 Task: Search one way flight ticket for 3 adults, 3 children in premium economy from Grand Forks: Grand Forks International Airport to Springfield: Abraham Lincoln Capital Airport on 5-2-2023. Choice of flights is Royal air maroc. Number of bags: 1 carry on bag. Price is upto 108000. Outbound departure time preference is 18:30.
Action: Mouse moved to (263, 352)
Screenshot: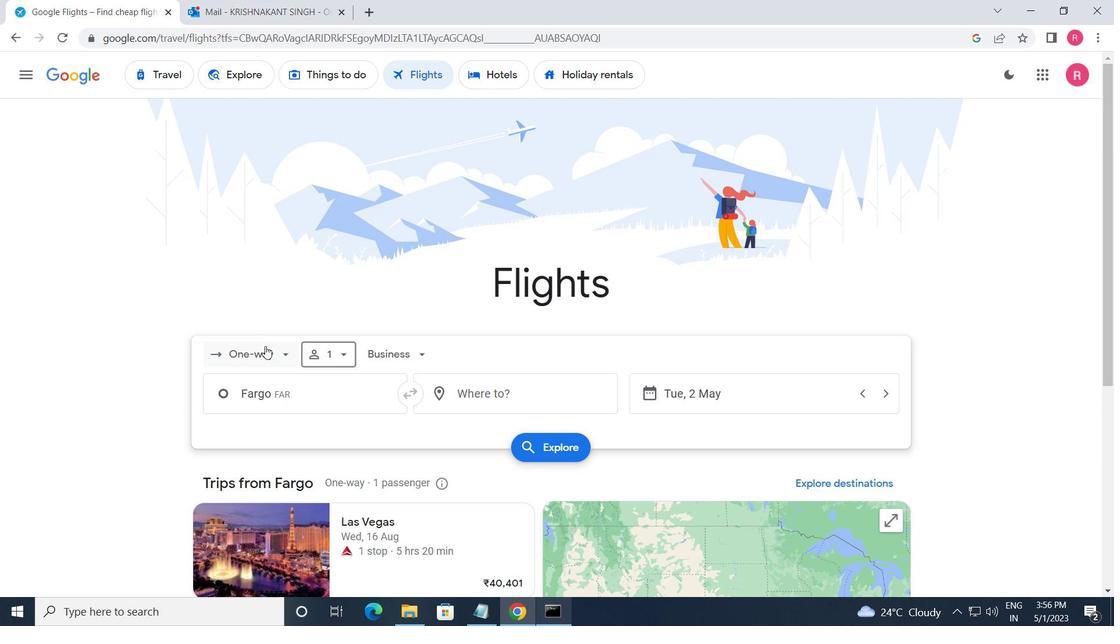 
Action: Mouse pressed left at (263, 352)
Screenshot: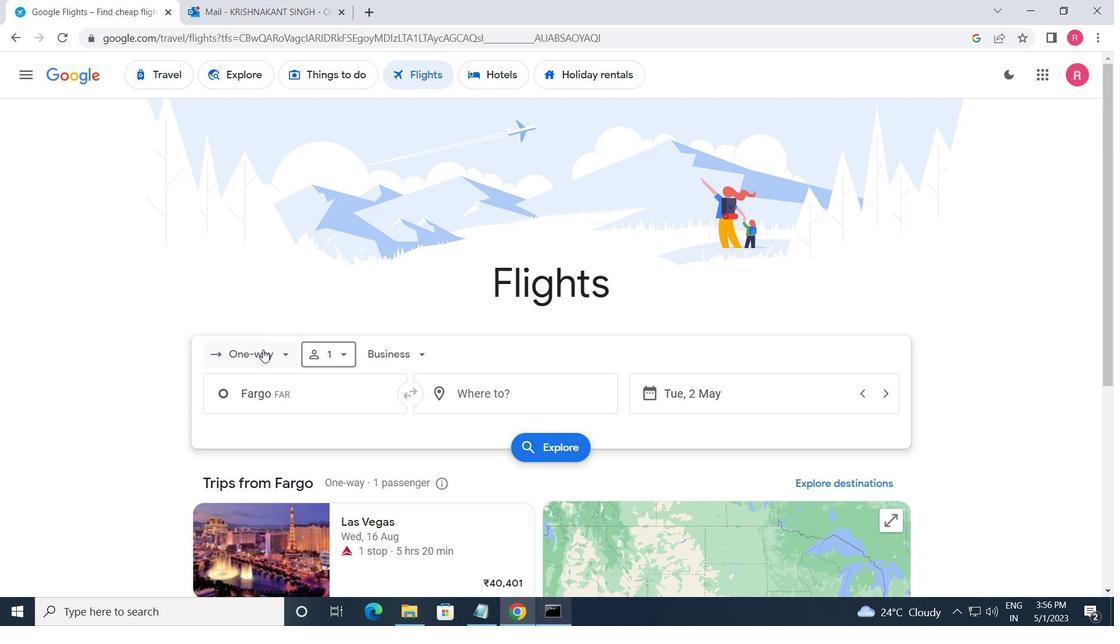 
Action: Mouse moved to (278, 427)
Screenshot: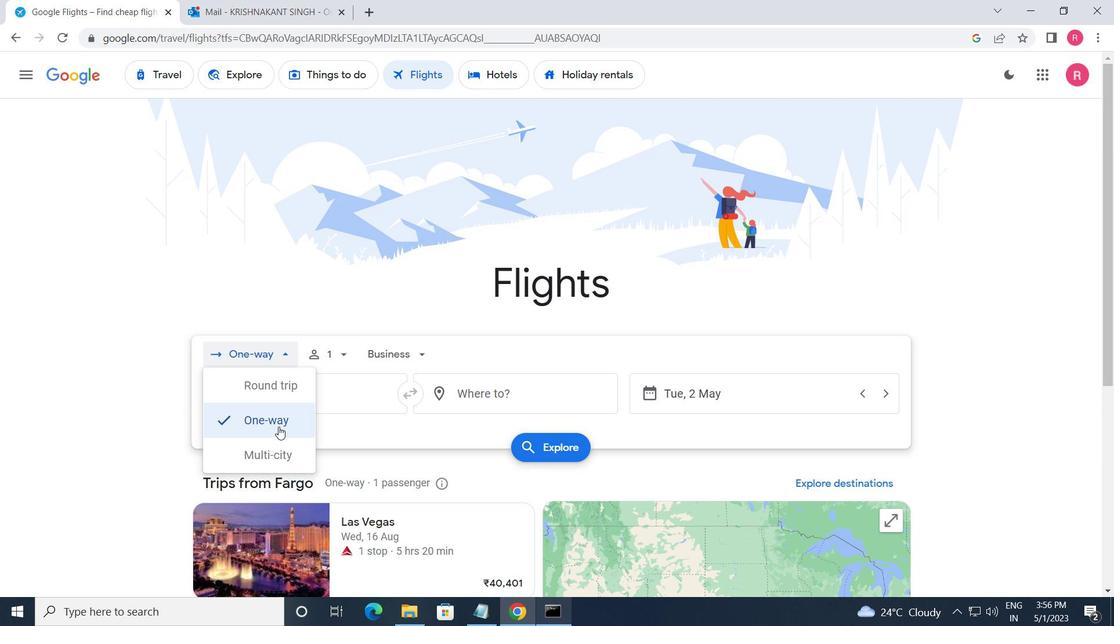 
Action: Mouse pressed left at (278, 427)
Screenshot: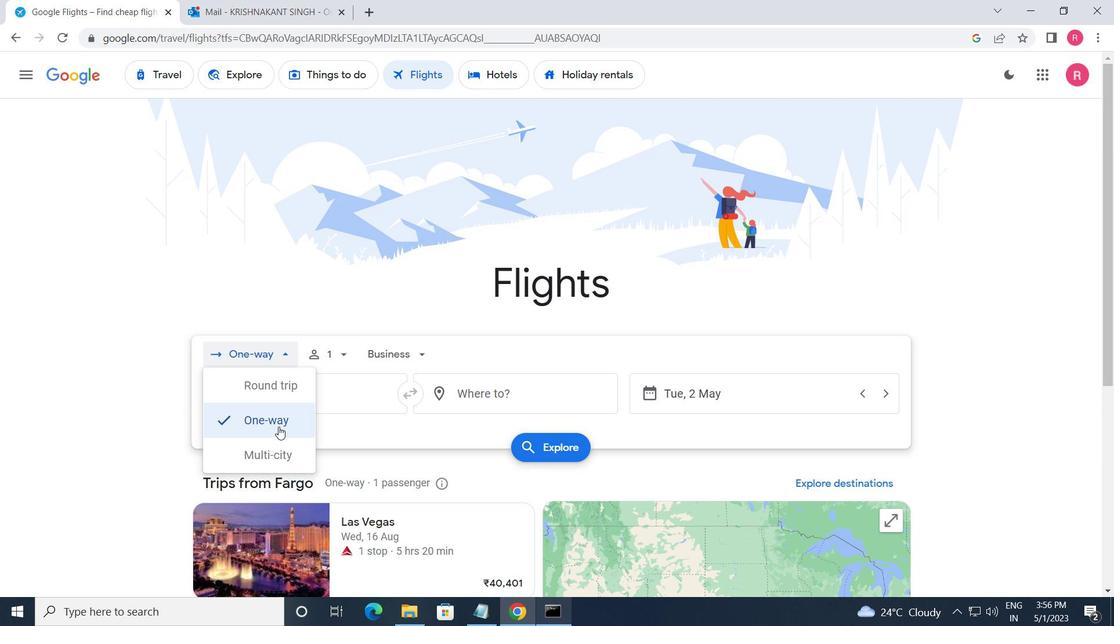 
Action: Mouse moved to (344, 366)
Screenshot: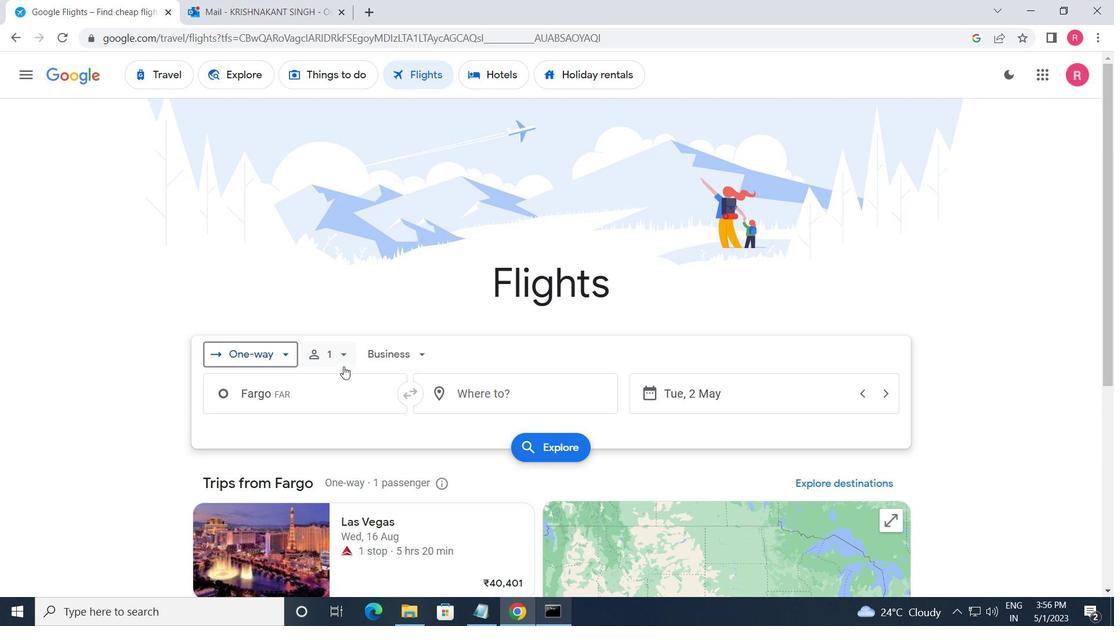 
Action: Mouse pressed left at (344, 366)
Screenshot: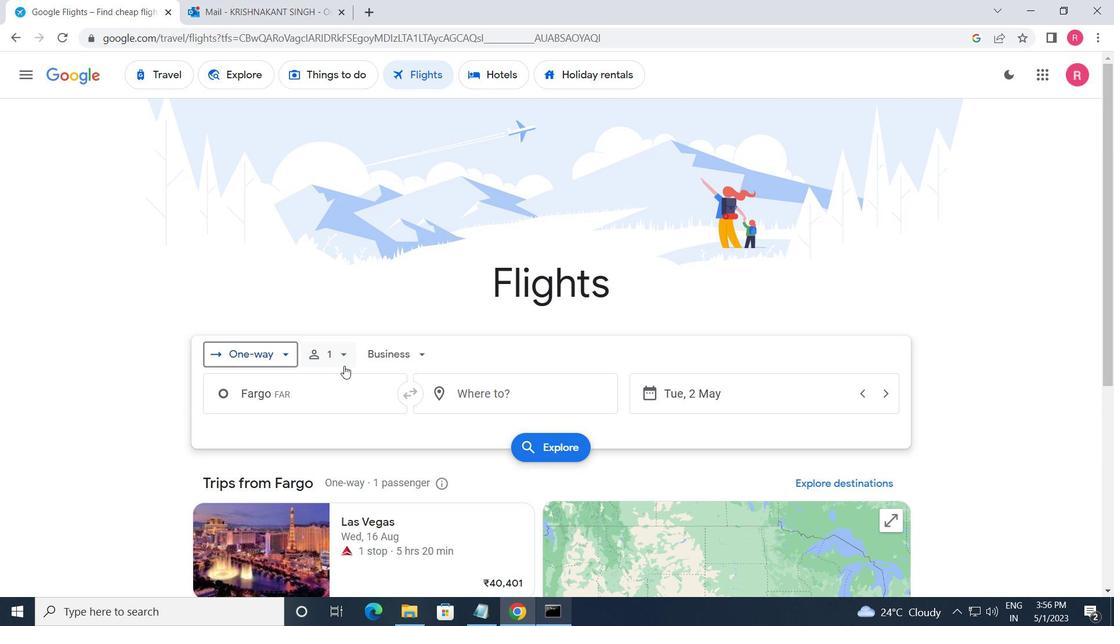 
Action: Mouse moved to (445, 392)
Screenshot: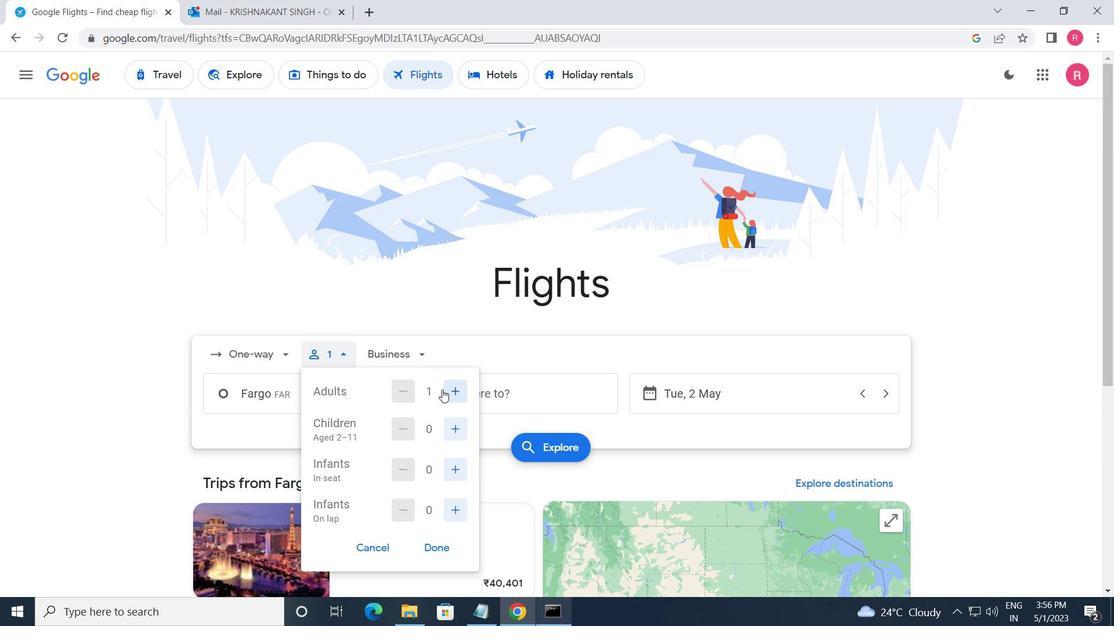 
Action: Mouse pressed left at (445, 392)
Screenshot: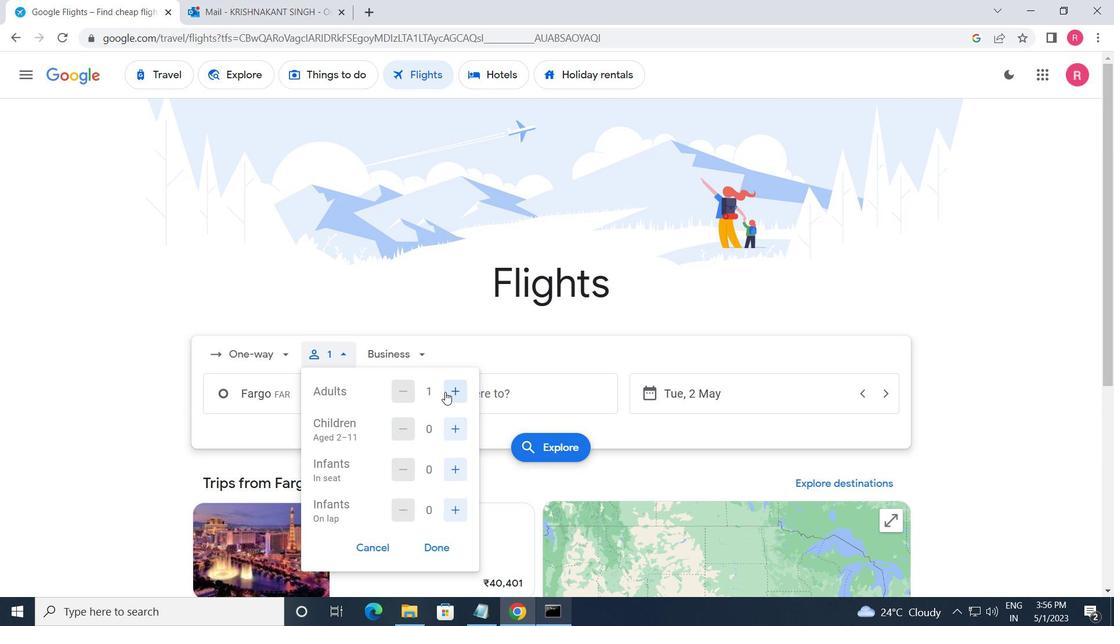 
Action: Mouse pressed left at (445, 392)
Screenshot: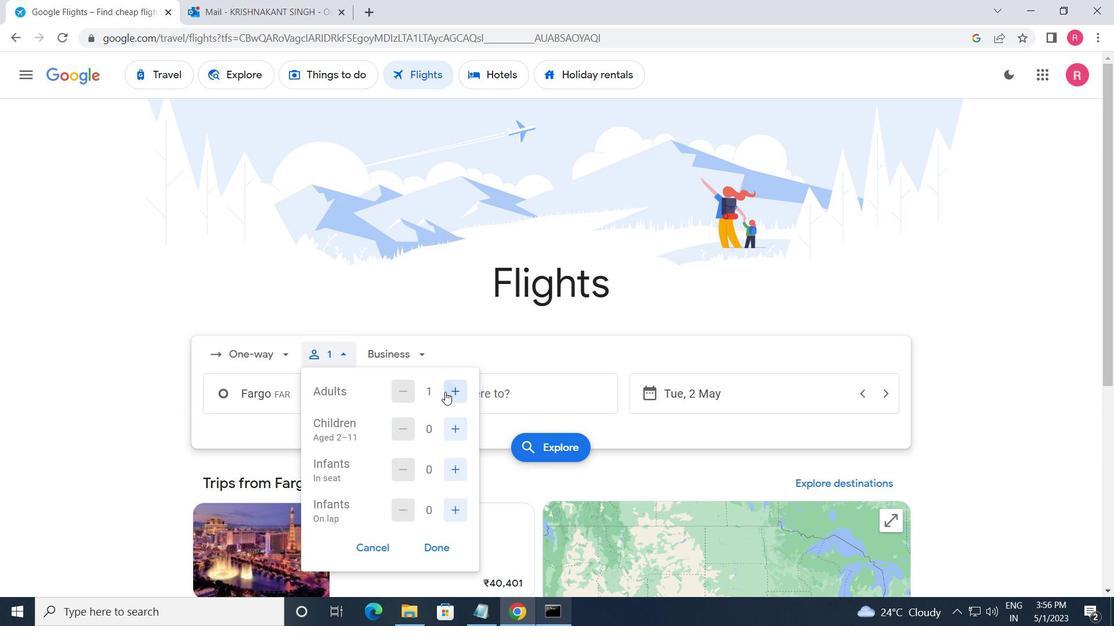 
Action: Mouse moved to (449, 432)
Screenshot: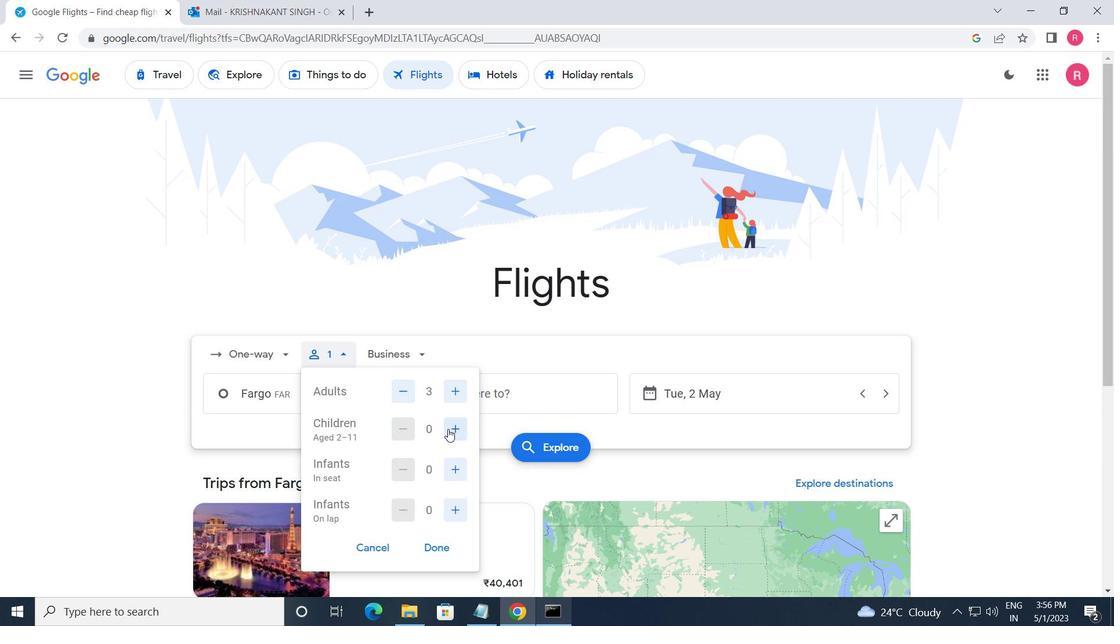 
Action: Mouse pressed left at (449, 432)
Screenshot: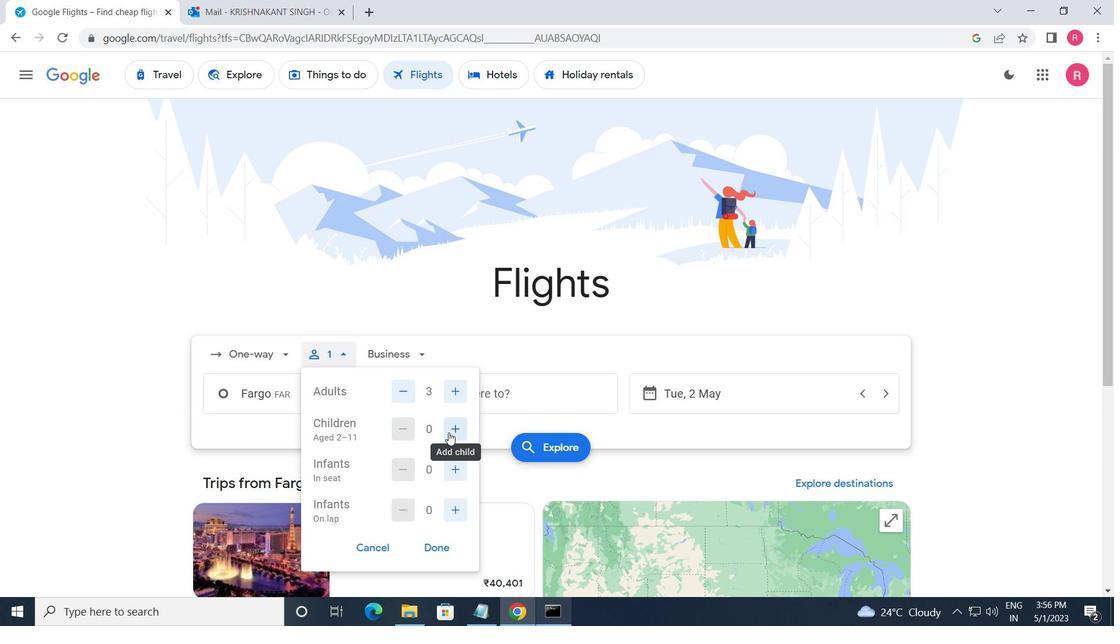 
Action: Mouse pressed left at (449, 432)
Screenshot: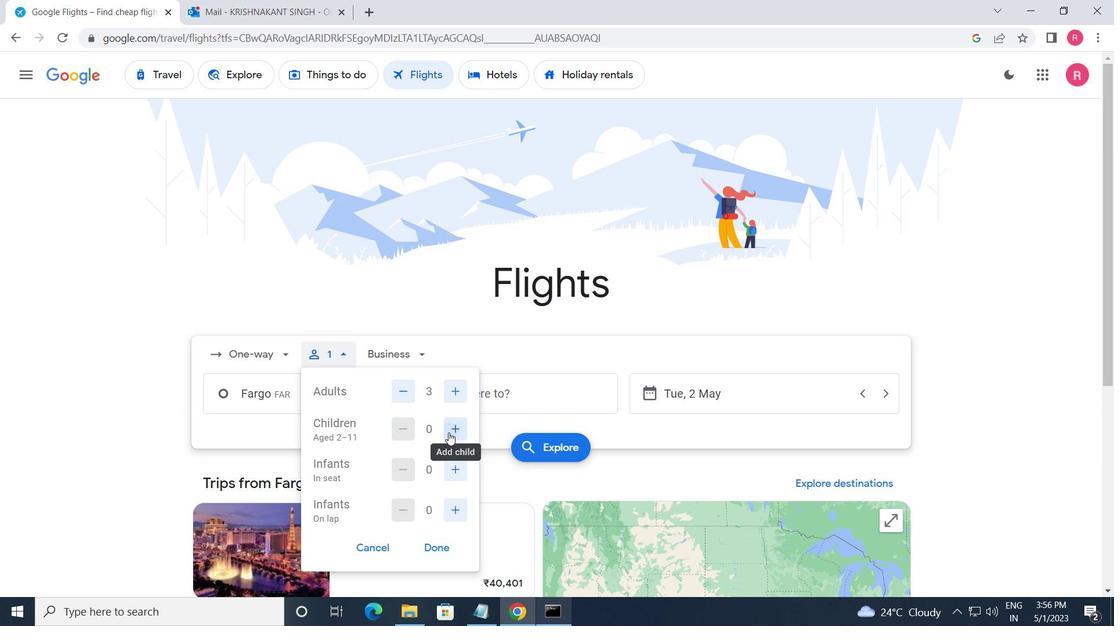 
Action: Mouse pressed left at (449, 432)
Screenshot: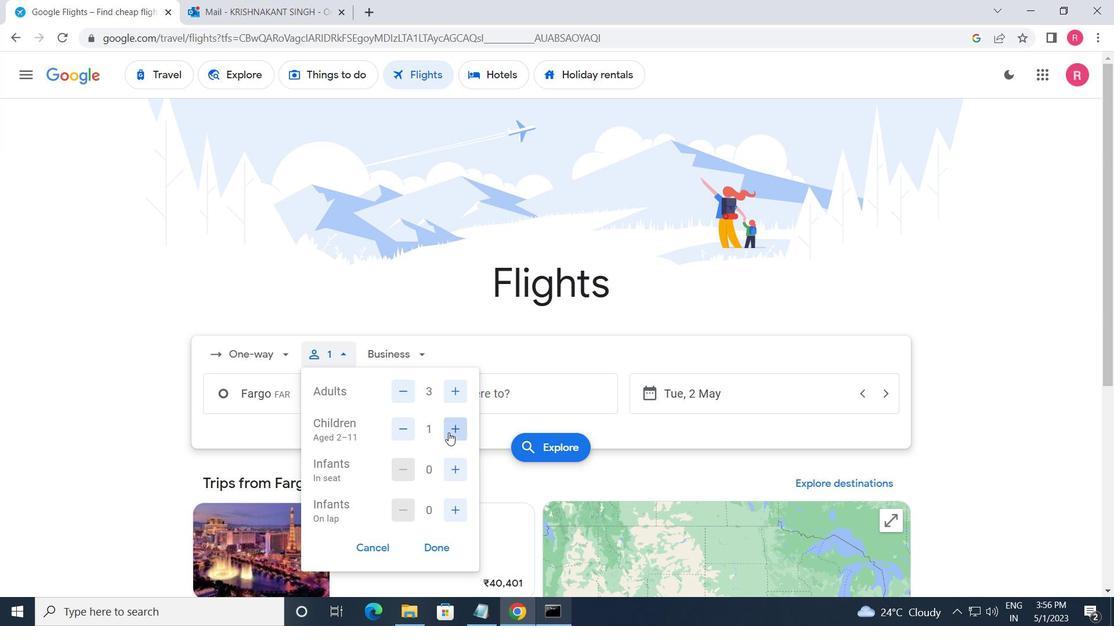 
Action: Mouse moved to (389, 363)
Screenshot: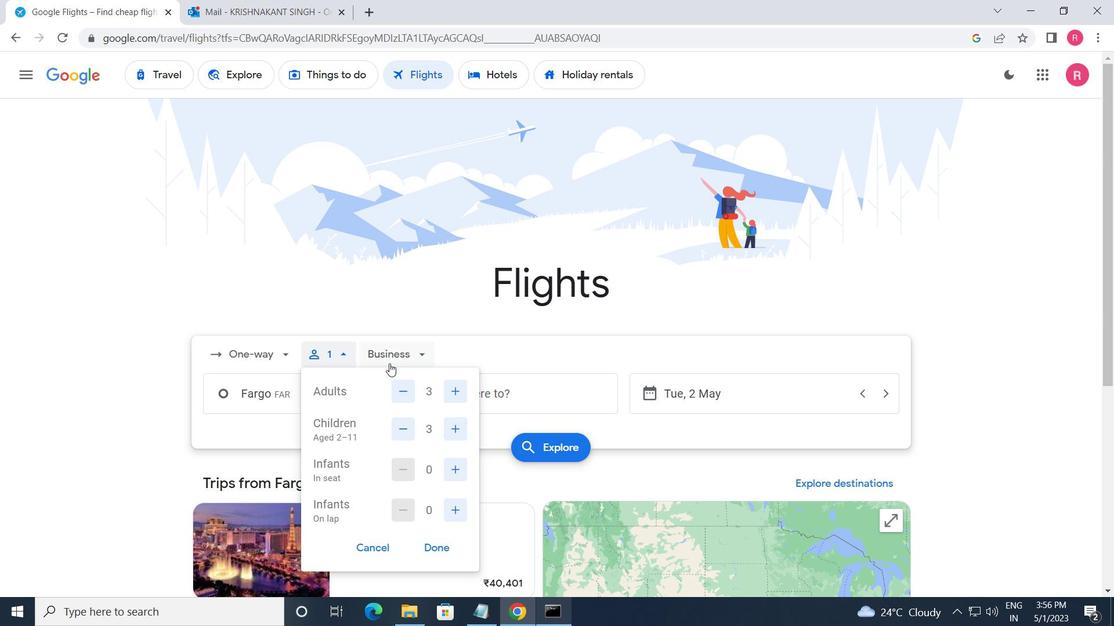 
Action: Mouse pressed left at (389, 363)
Screenshot: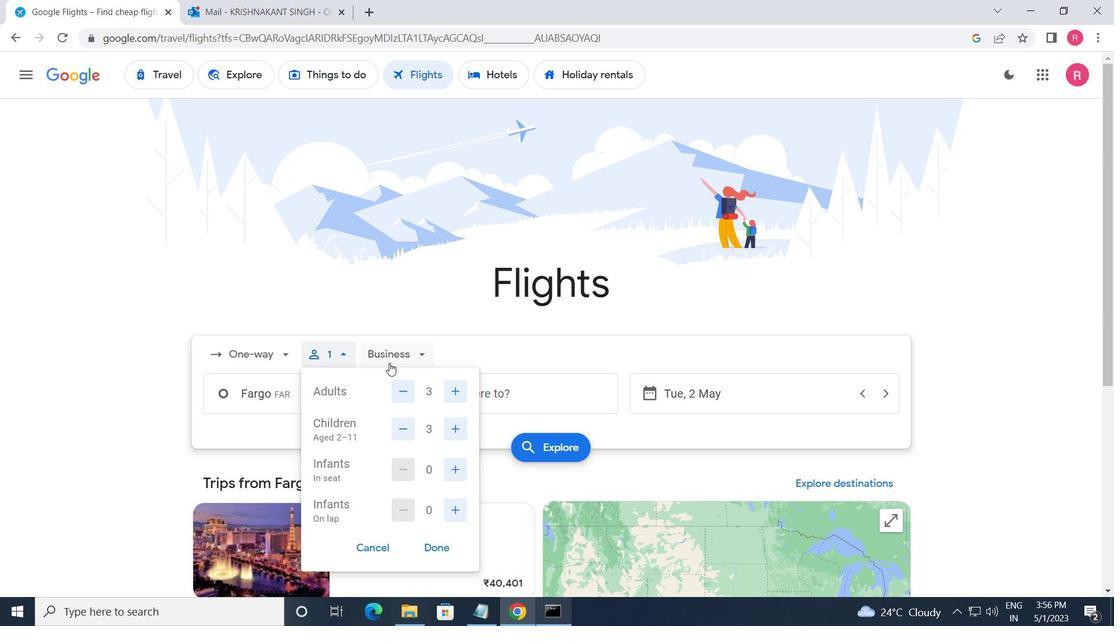 
Action: Mouse moved to (419, 425)
Screenshot: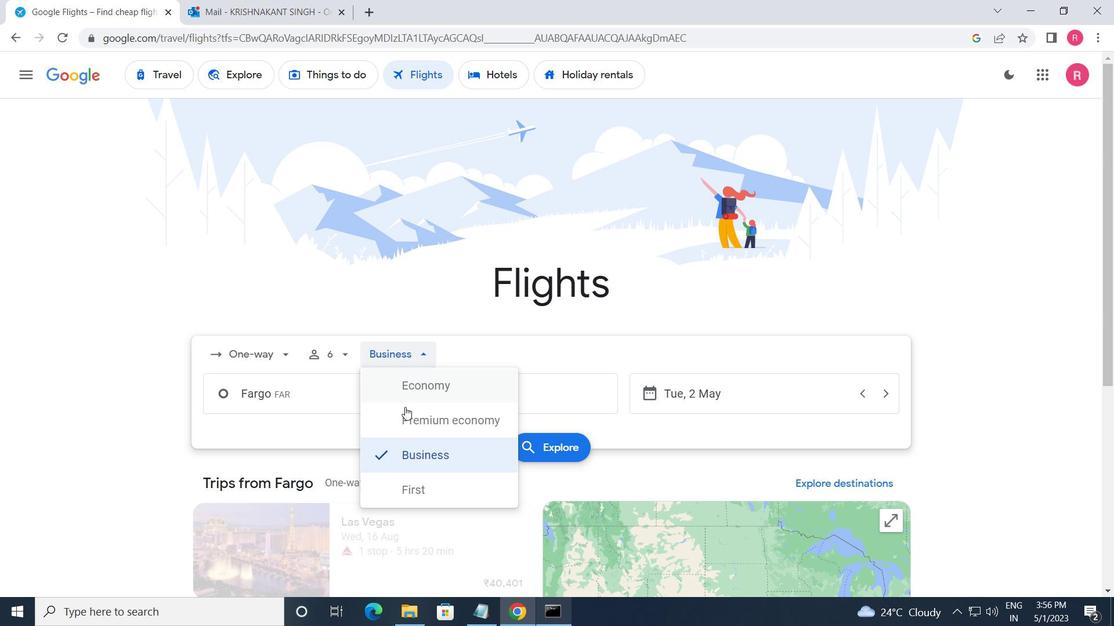 
Action: Mouse pressed left at (419, 425)
Screenshot: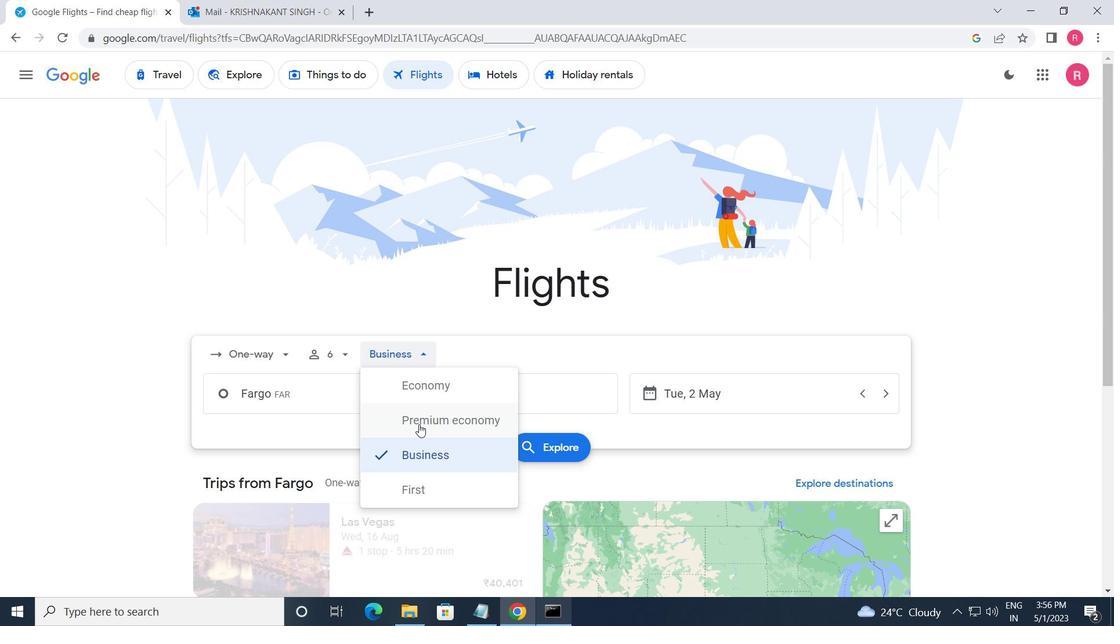 
Action: Mouse moved to (351, 410)
Screenshot: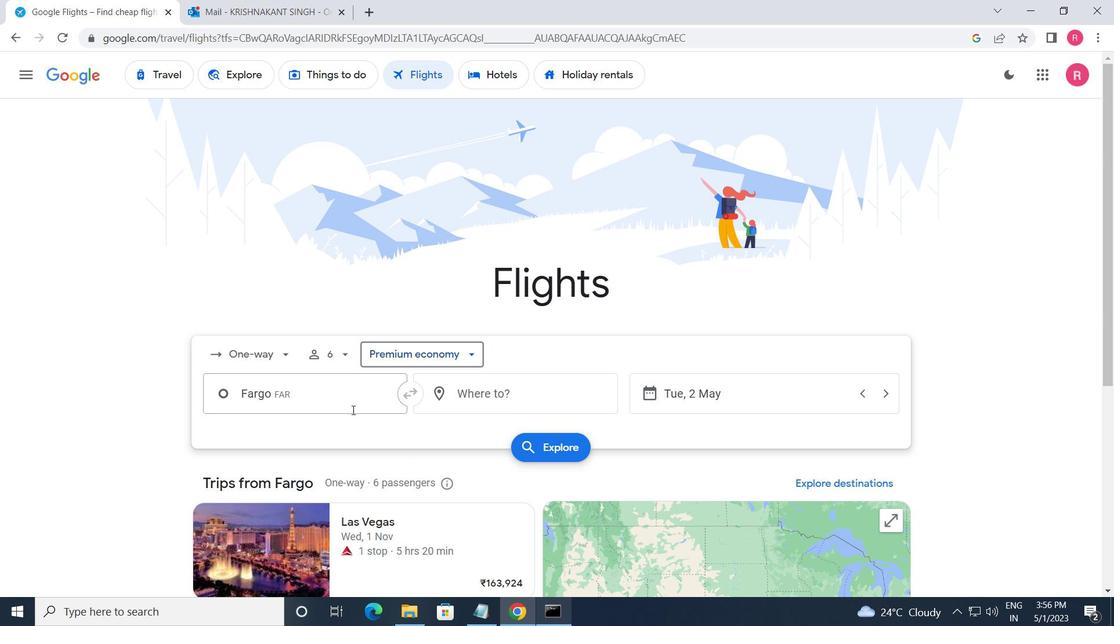 
Action: Mouse pressed left at (351, 410)
Screenshot: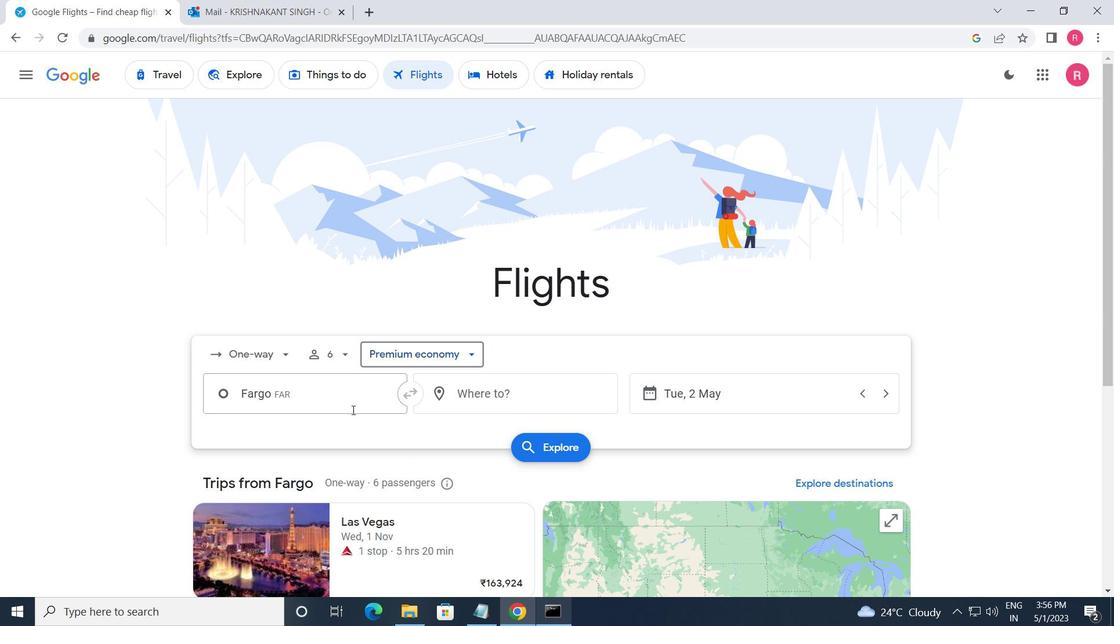 
Action: Key pressed <Key.shift>GRAND<Key.space><Key.shift><Key.shift>F
Screenshot: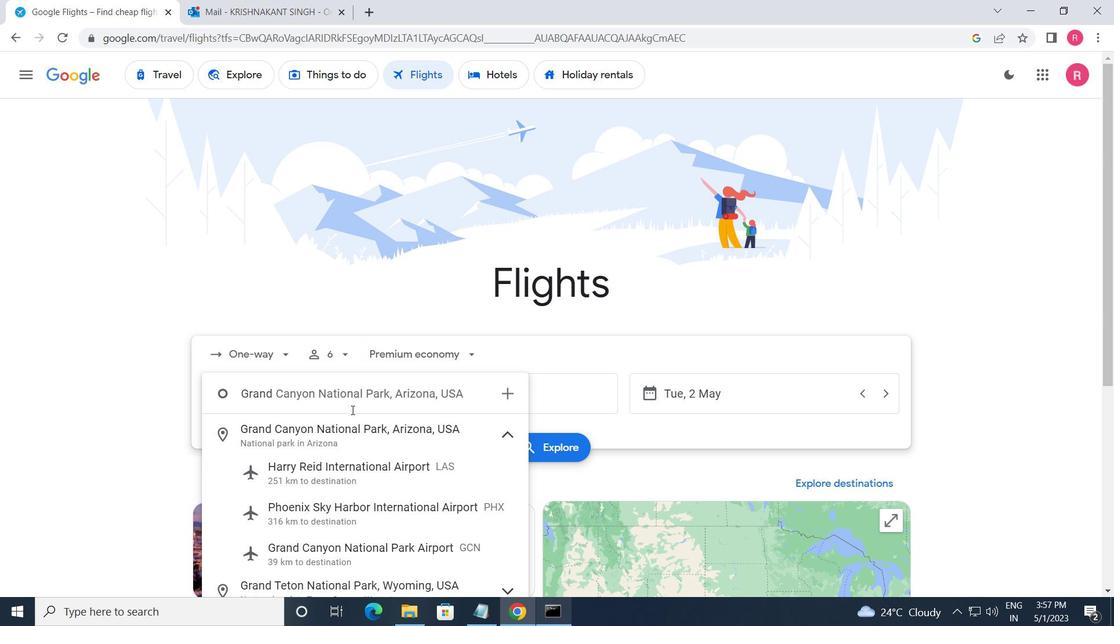 
Action: Mouse moved to (320, 468)
Screenshot: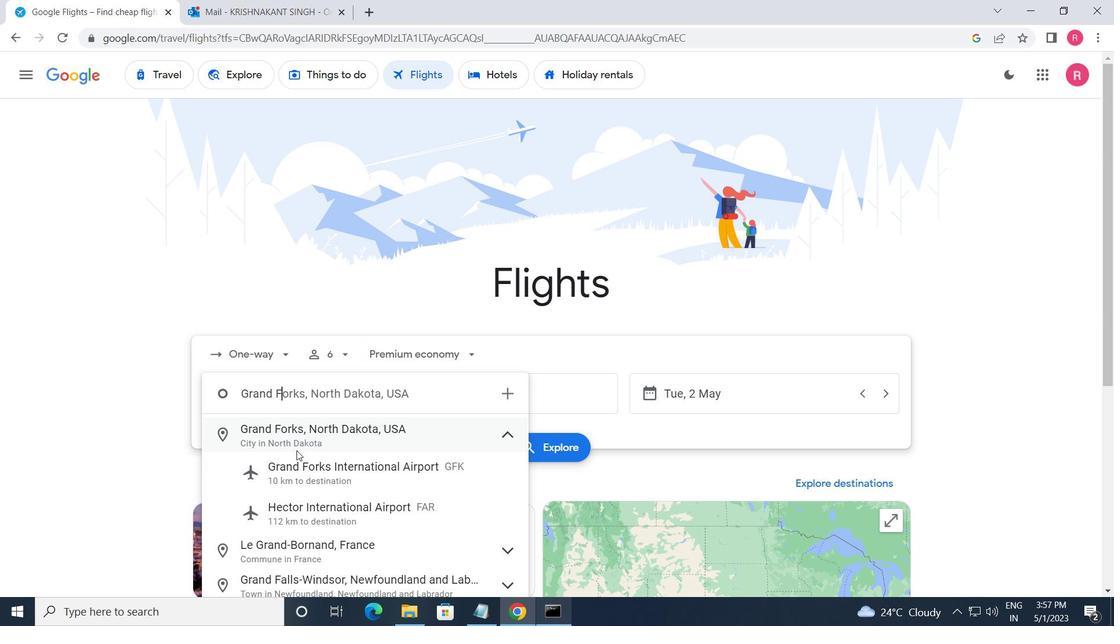 
Action: Mouse pressed left at (320, 468)
Screenshot: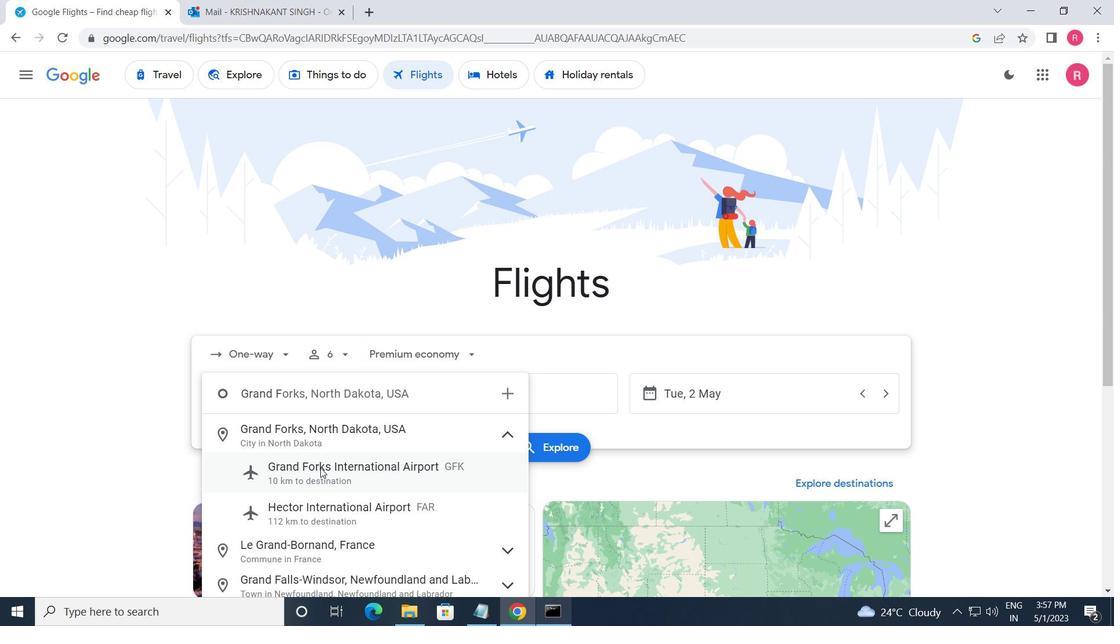 
Action: Mouse moved to (483, 403)
Screenshot: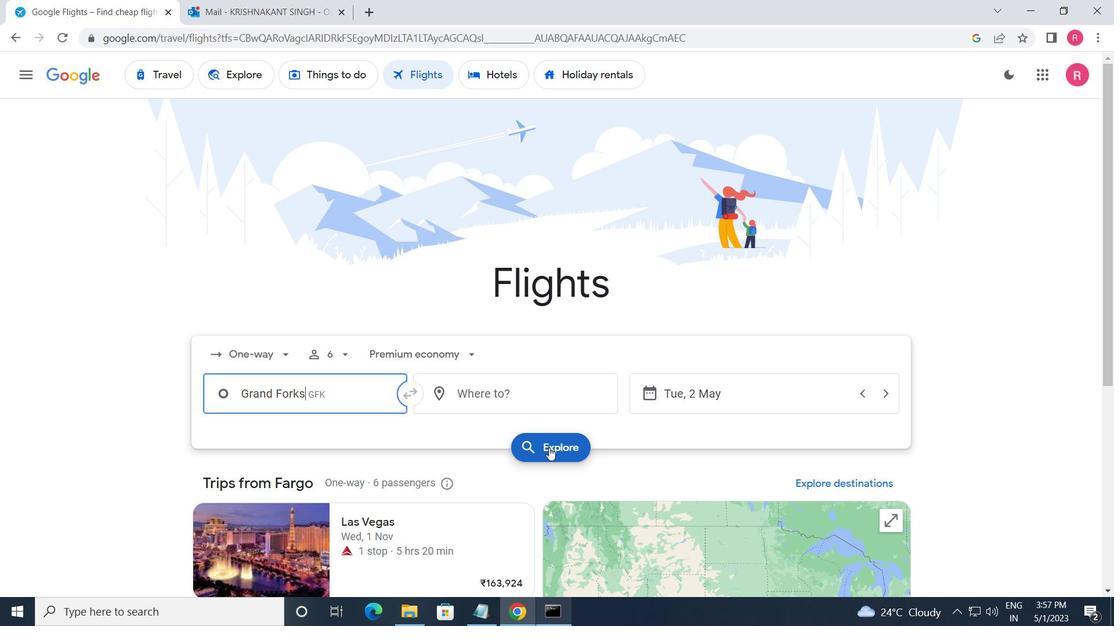
Action: Mouse pressed left at (483, 403)
Screenshot: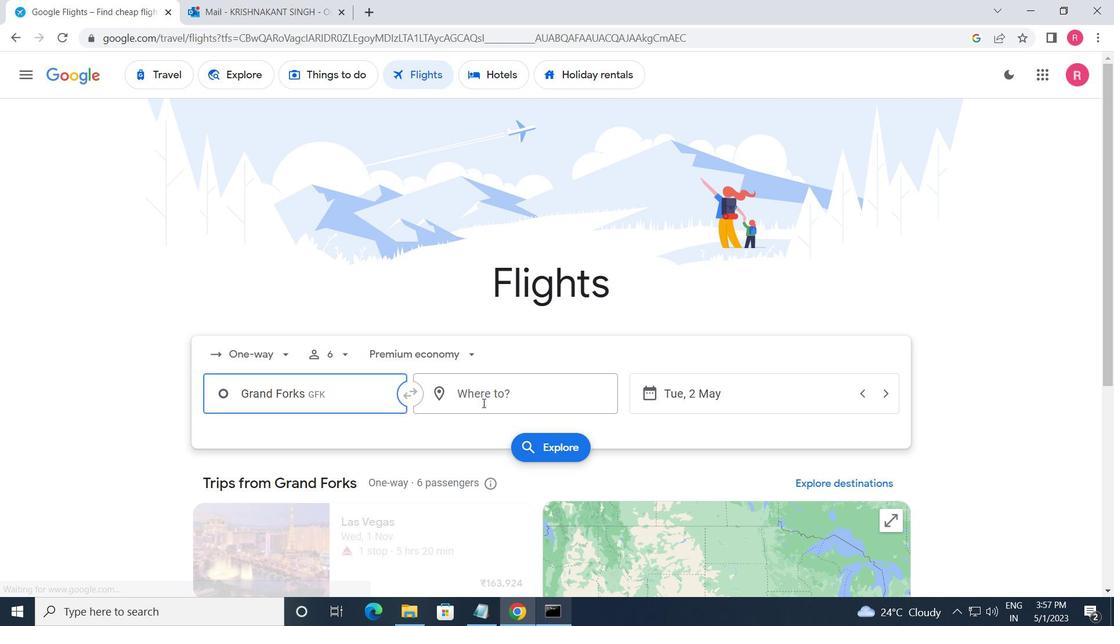 
Action: Mouse moved to (499, 545)
Screenshot: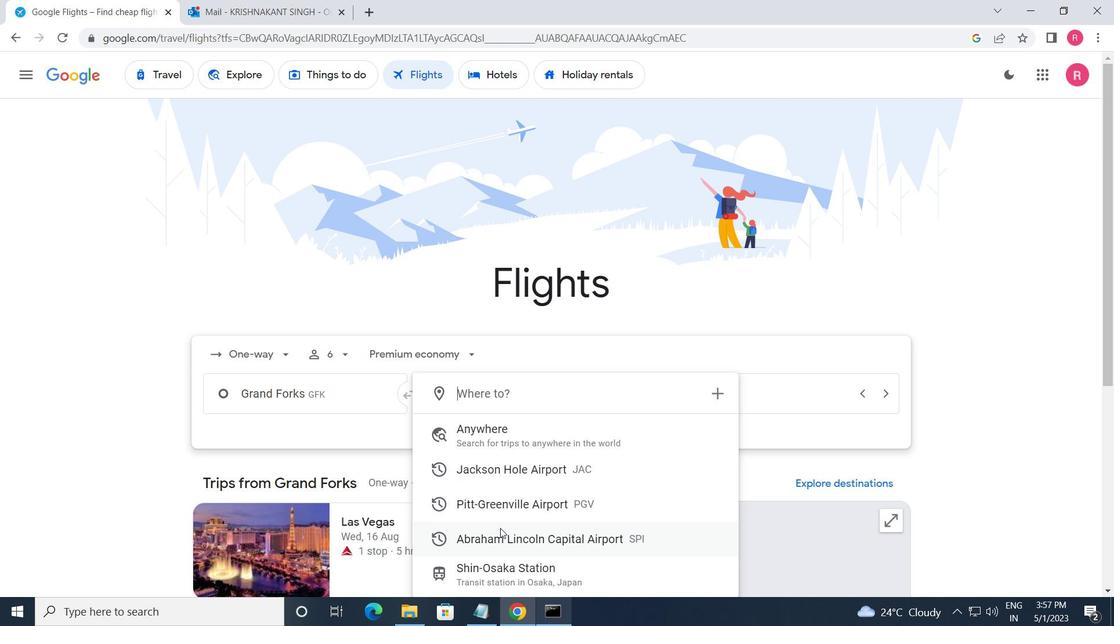 
Action: Mouse pressed left at (499, 545)
Screenshot: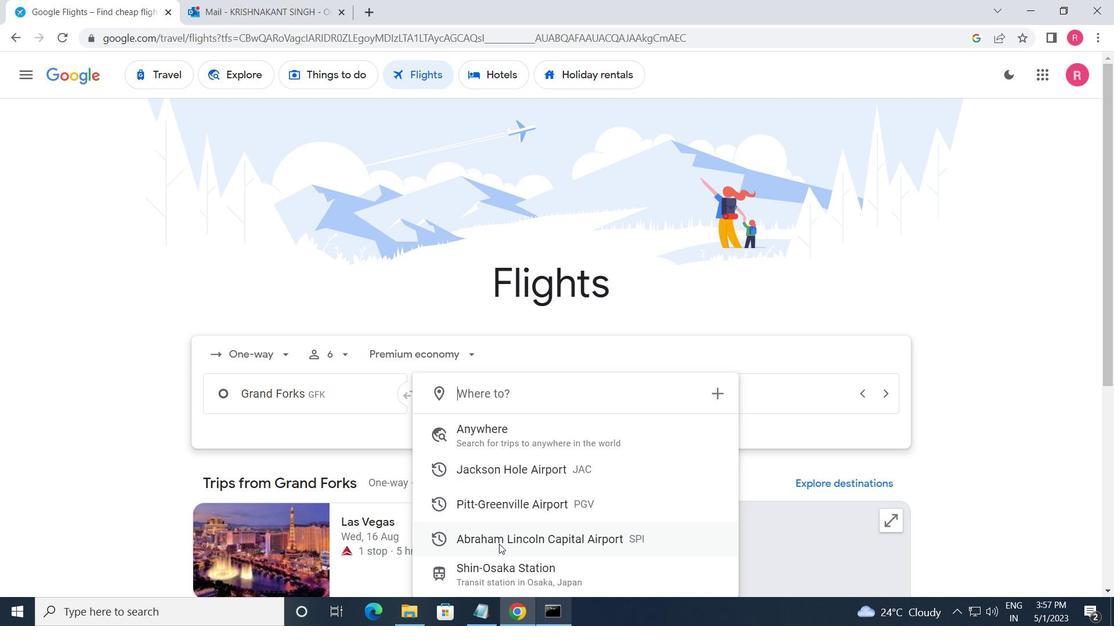 
Action: Mouse moved to (789, 380)
Screenshot: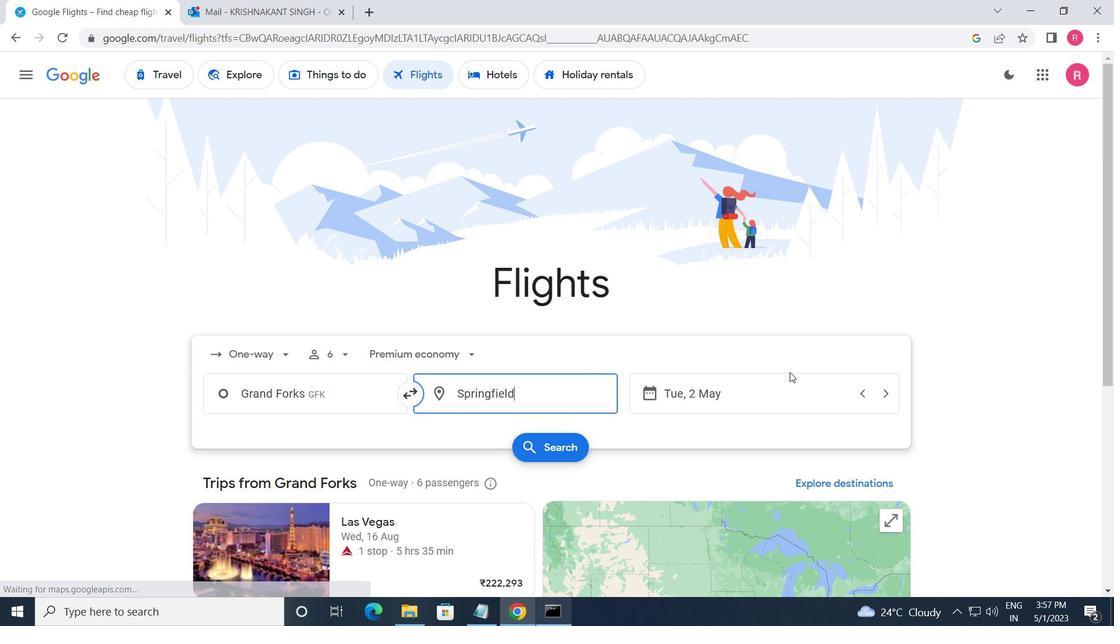 
Action: Mouse pressed left at (789, 380)
Screenshot: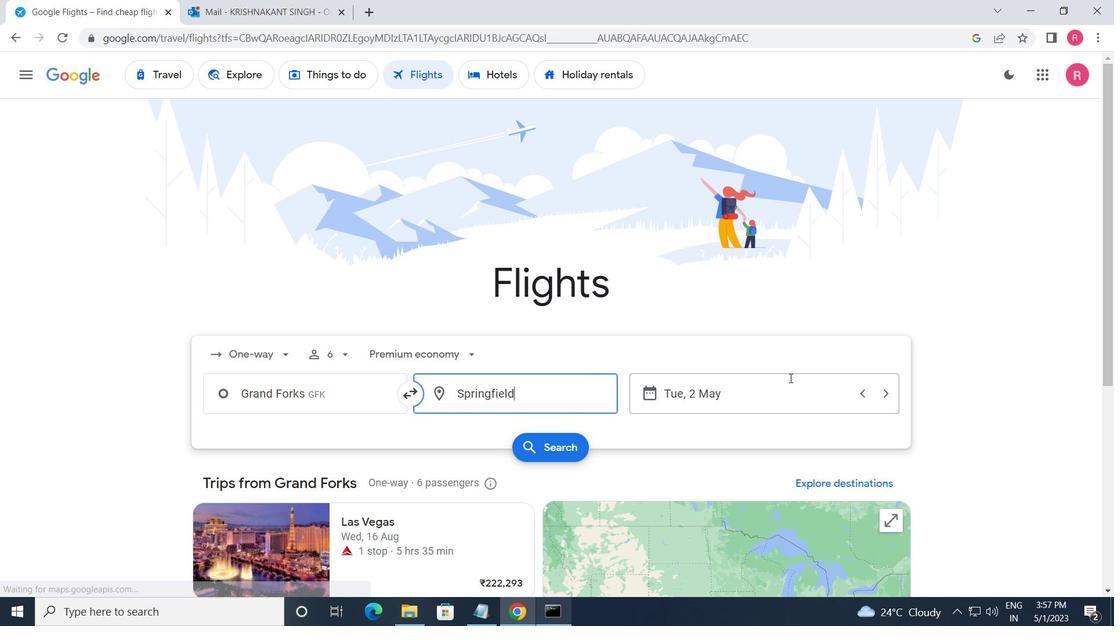 
Action: Mouse moved to (456, 349)
Screenshot: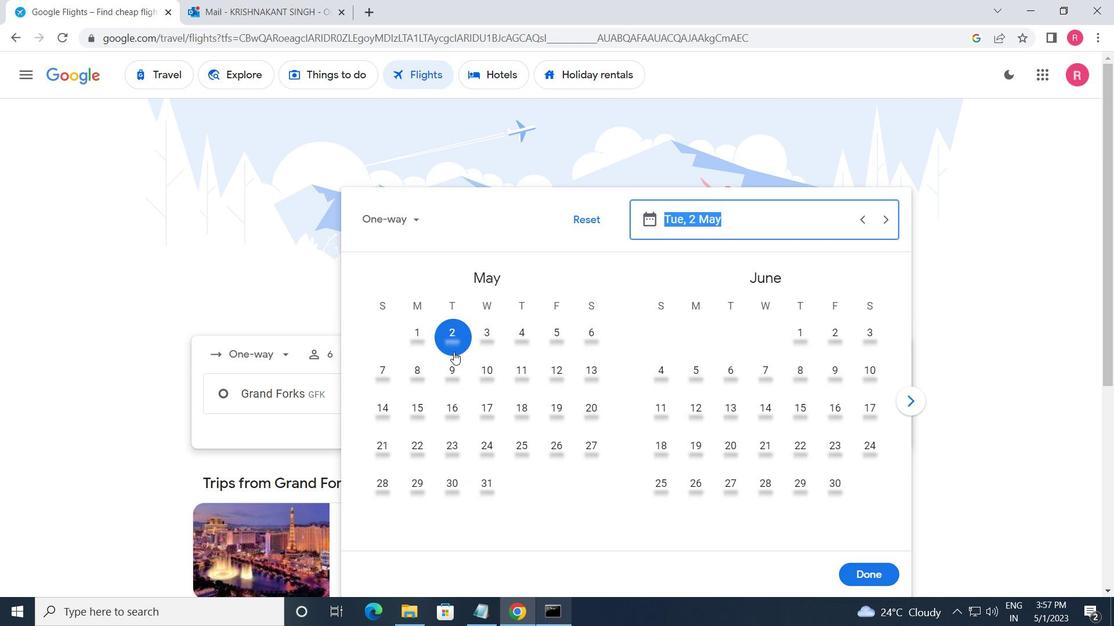 
Action: Mouse pressed left at (456, 349)
Screenshot: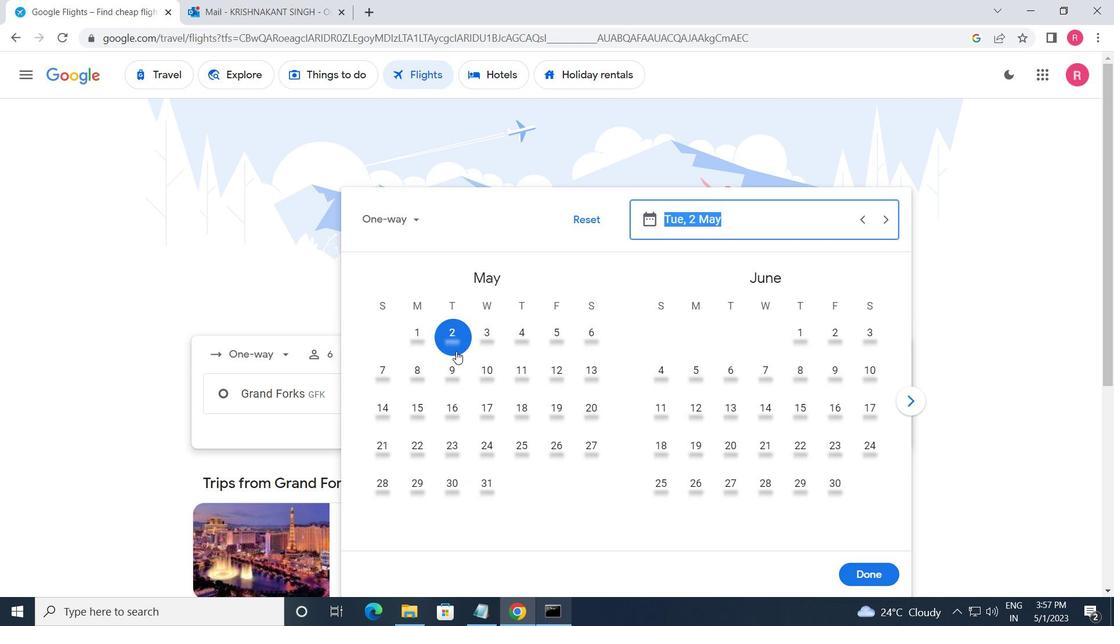 
Action: Mouse moved to (852, 573)
Screenshot: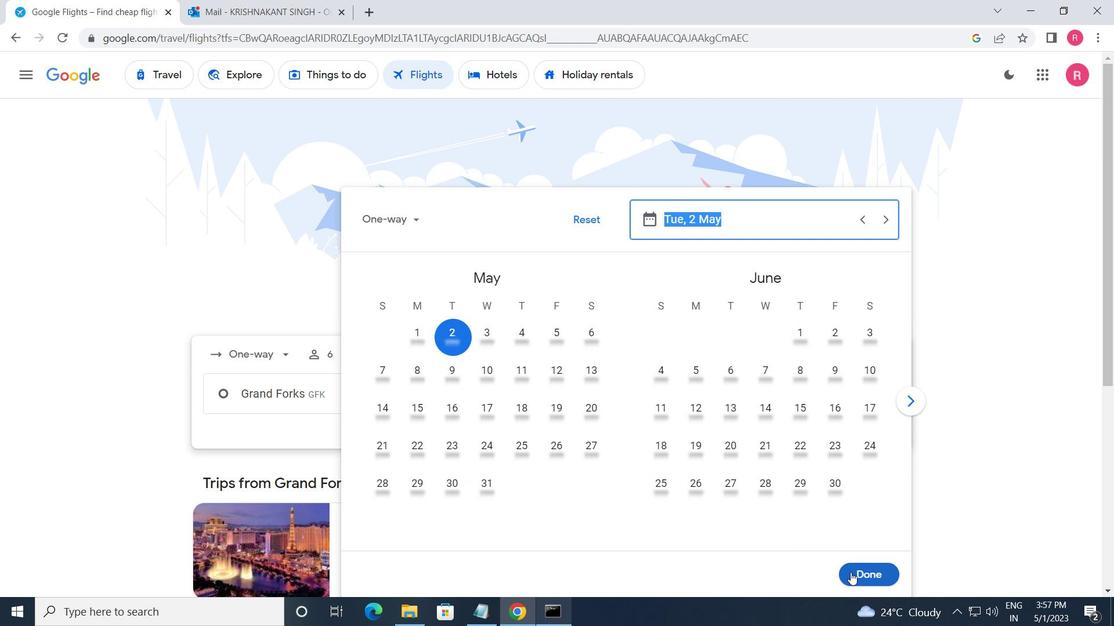 
Action: Mouse pressed left at (852, 573)
Screenshot: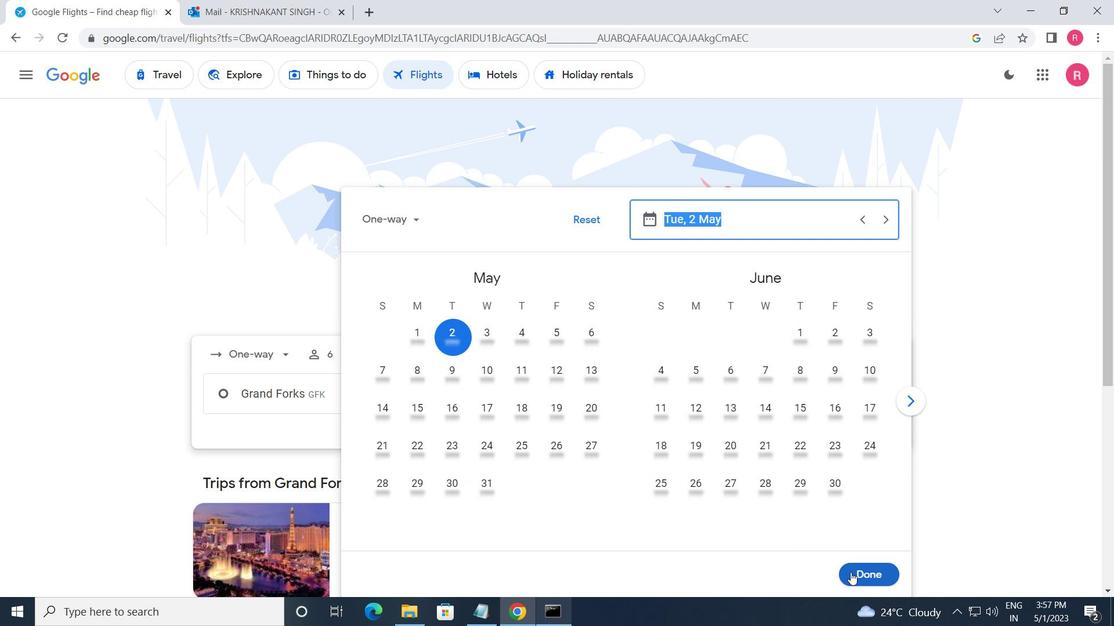 
Action: Mouse moved to (556, 456)
Screenshot: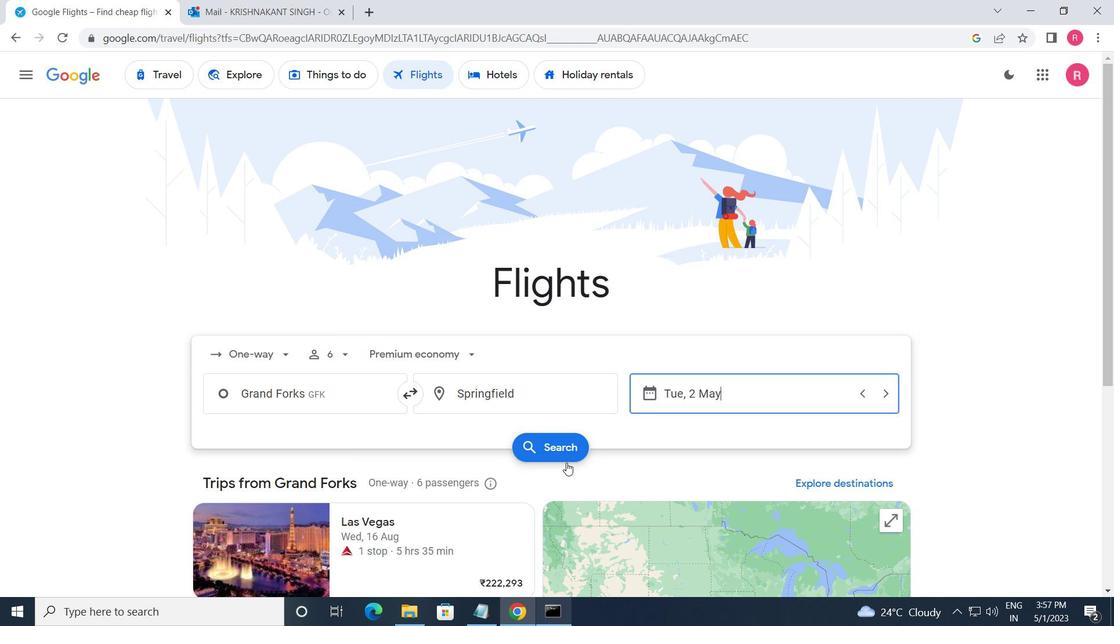 
Action: Mouse pressed left at (556, 456)
Screenshot: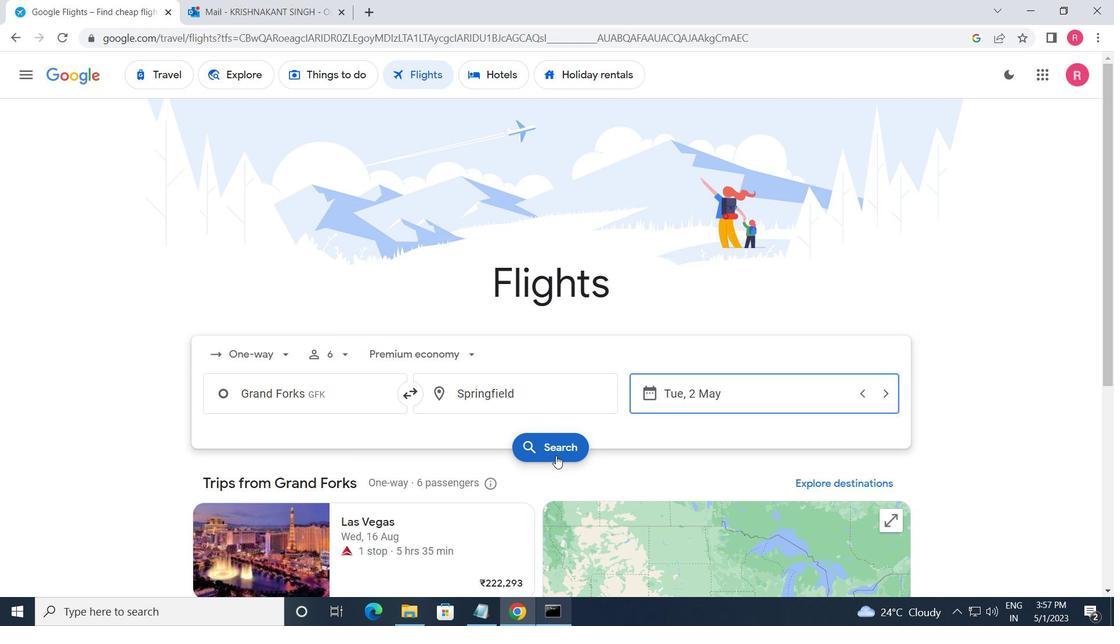 
Action: Mouse moved to (197, 211)
Screenshot: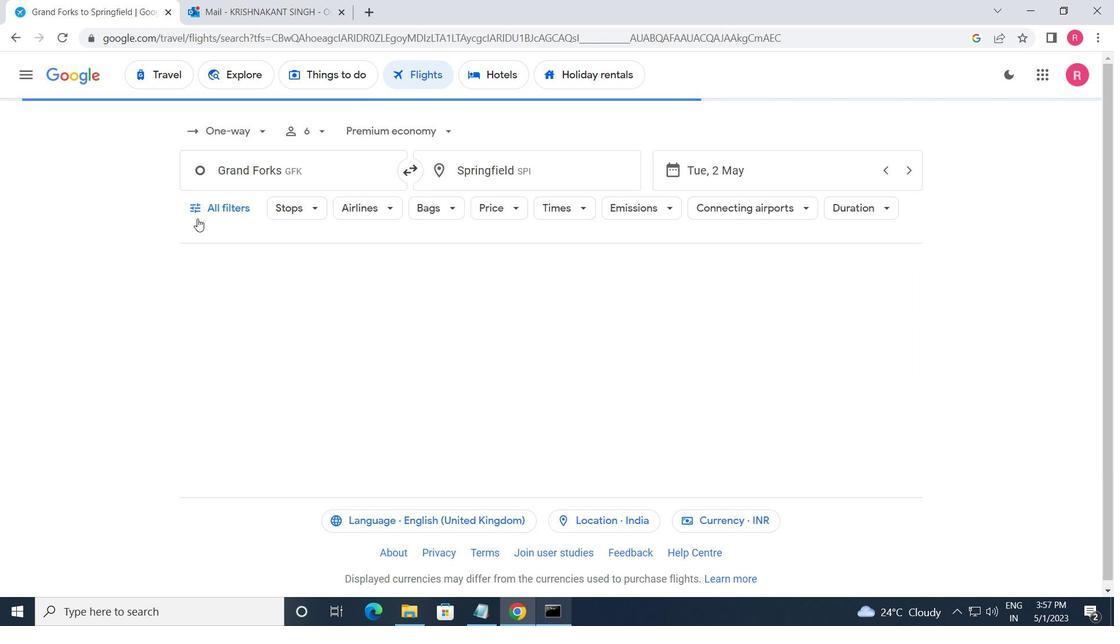 
Action: Mouse pressed left at (197, 211)
Screenshot: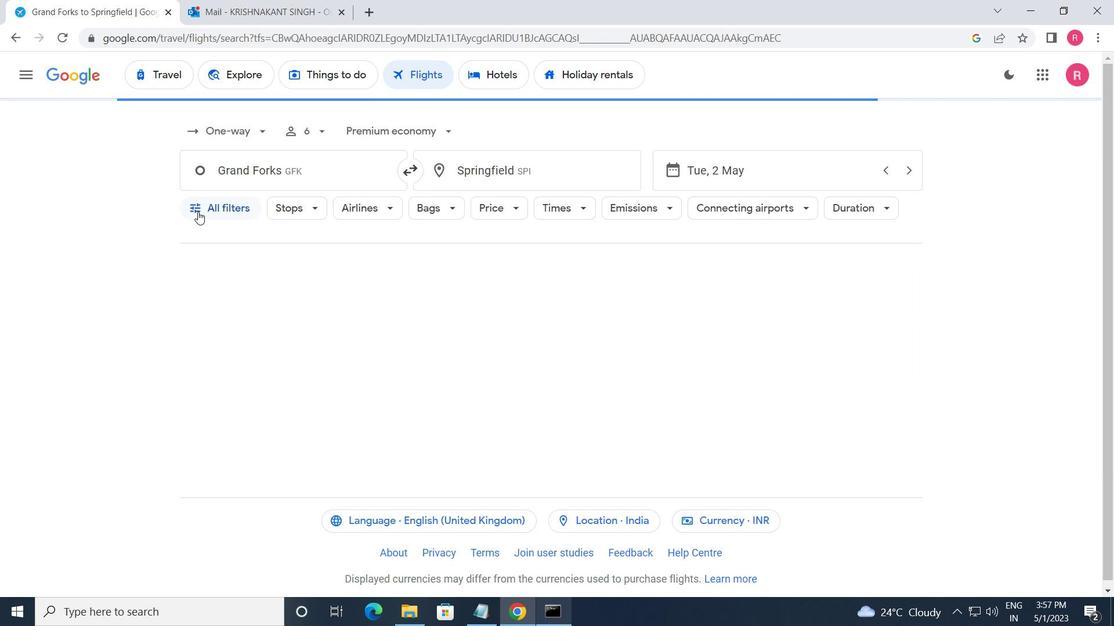 
Action: Mouse moved to (234, 347)
Screenshot: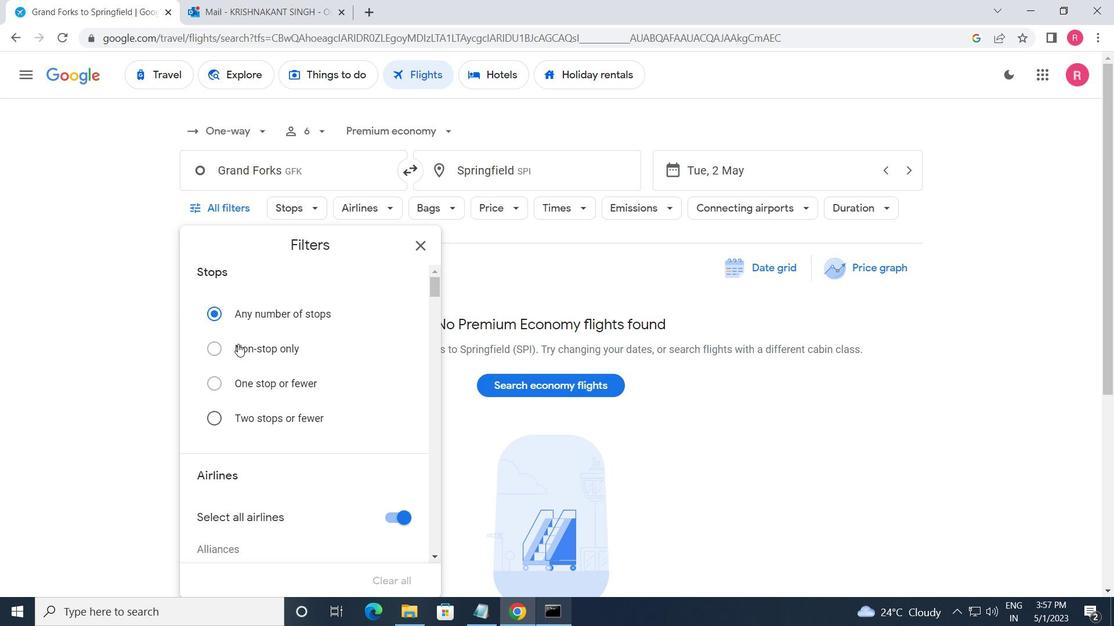 
Action: Mouse scrolled (234, 346) with delta (0, 0)
Screenshot: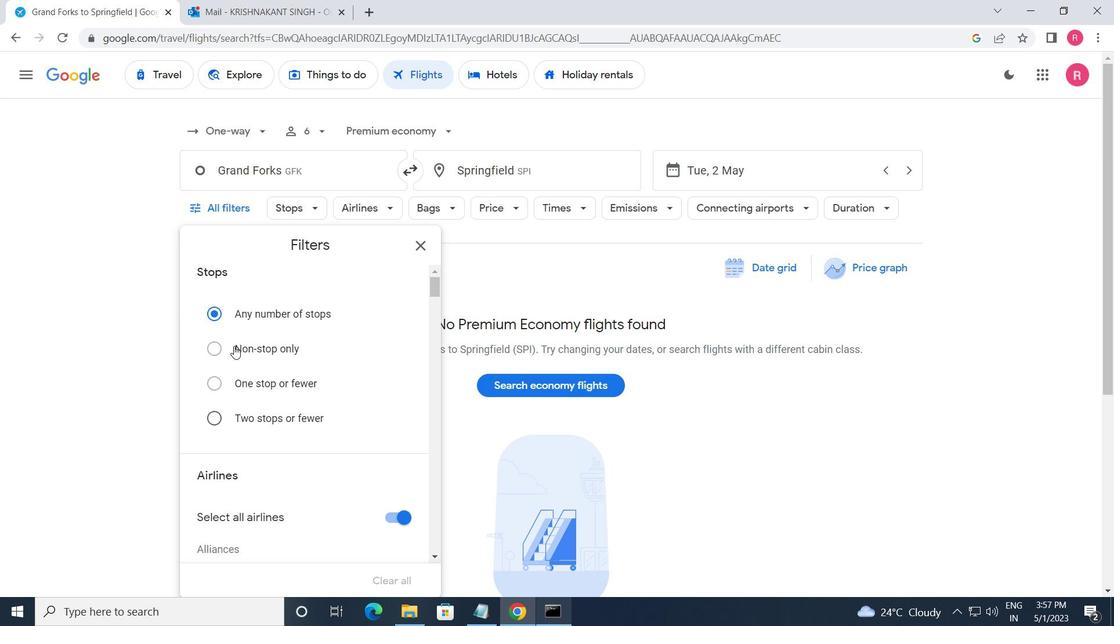 
Action: Mouse moved to (234, 348)
Screenshot: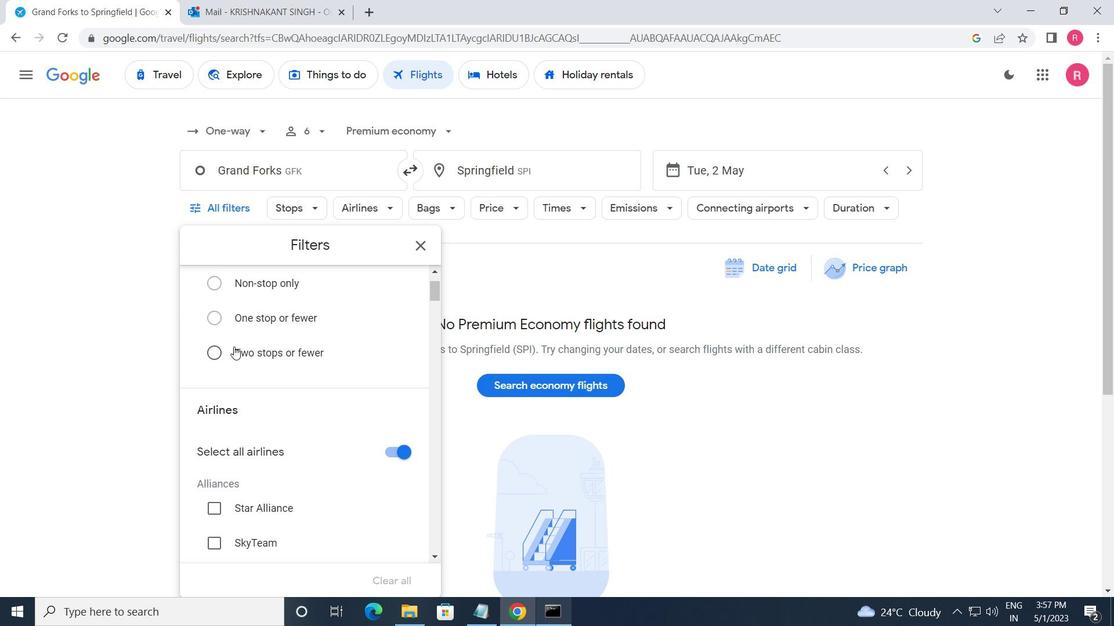 
Action: Mouse scrolled (234, 347) with delta (0, 0)
Screenshot: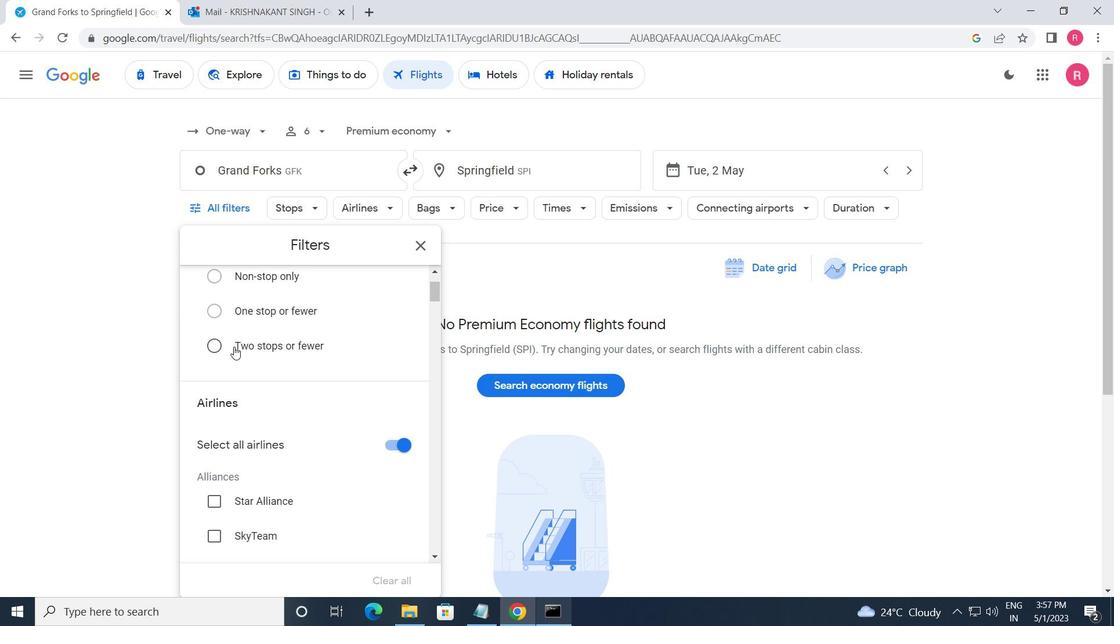 
Action: Mouse moved to (234, 348)
Screenshot: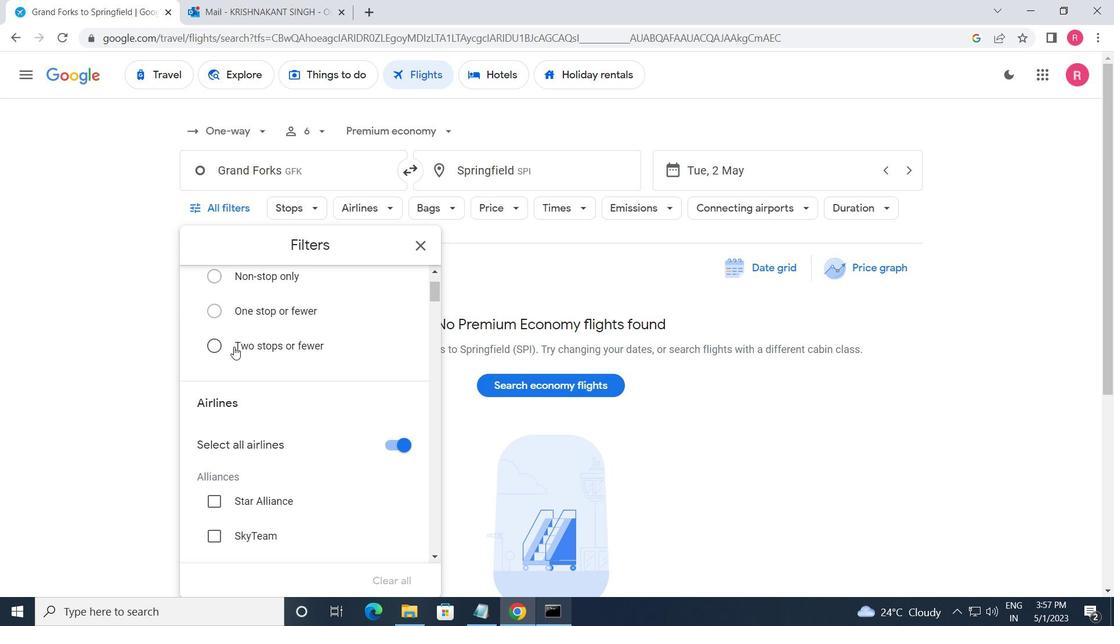 
Action: Mouse scrolled (234, 348) with delta (0, 0)
Screenshot: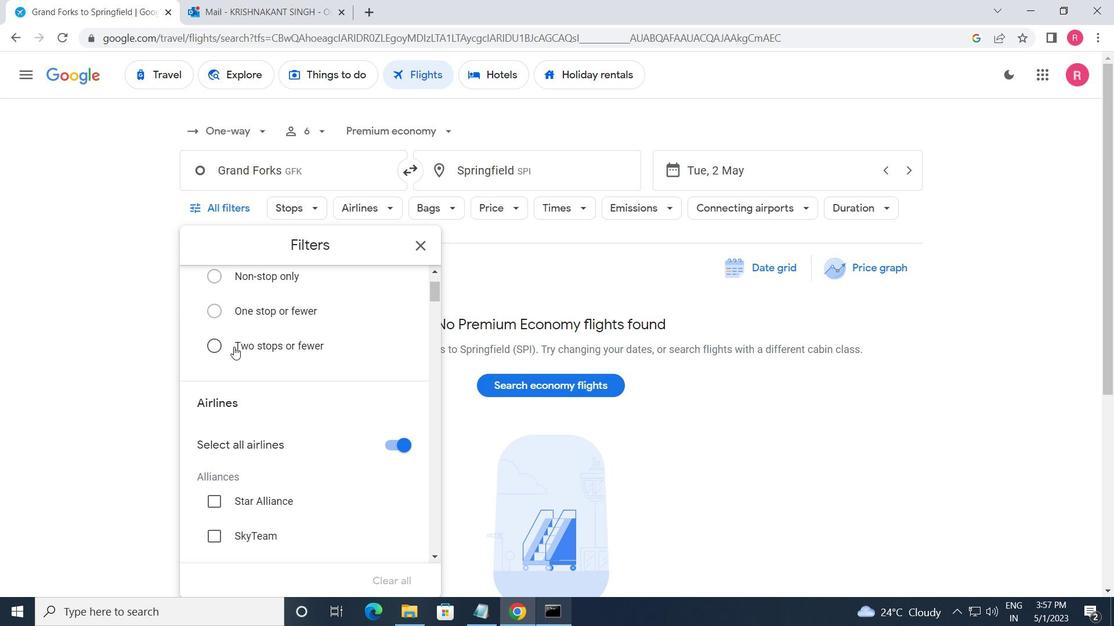 
Action: Mouse scrolled (234, 348) with delta (0, 0)
Screenshot: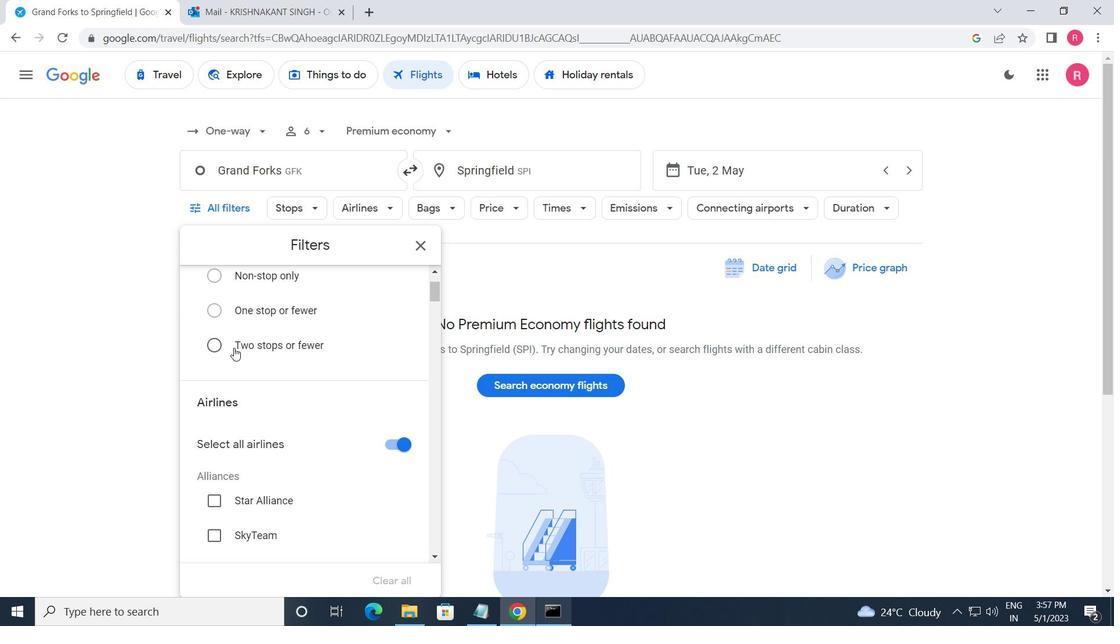 
Action: Mouse moved to (234, 348)
Screenshot: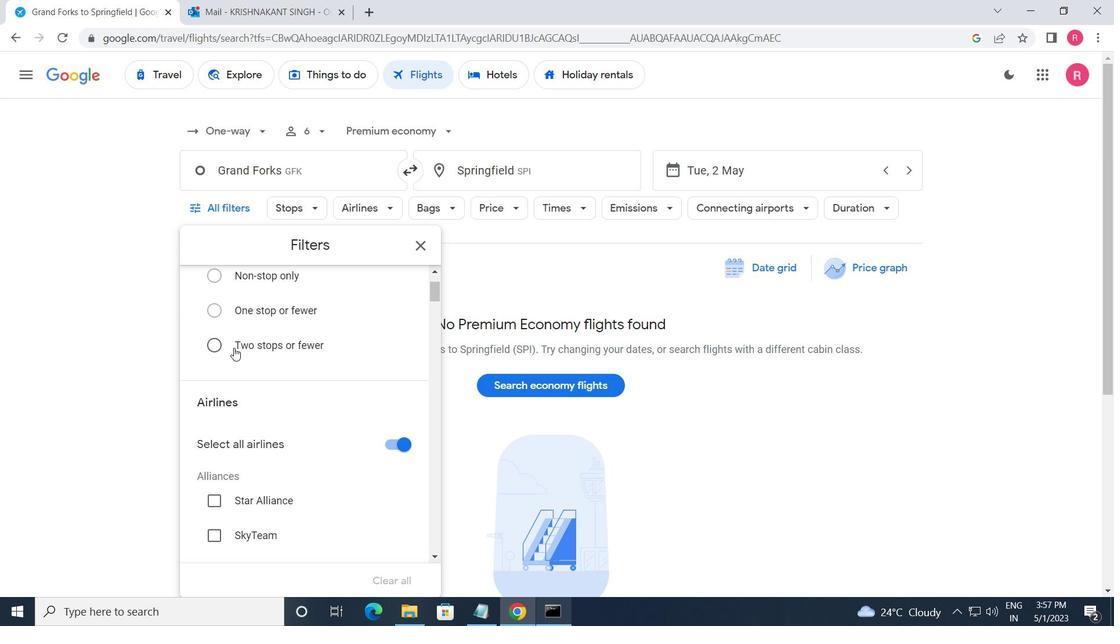 
Action: Mouse scrolled (234, 348) with delta (0, 0)
Screenshot: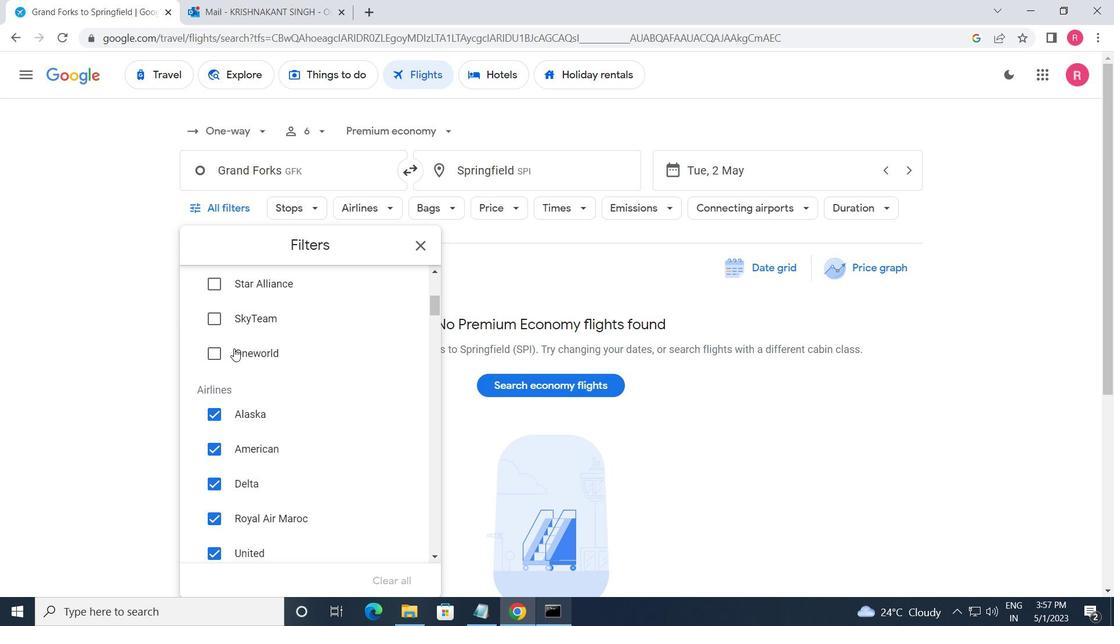 
Action: Mouse scrolled (234, 348) with delta (0, 0)
Screenshot: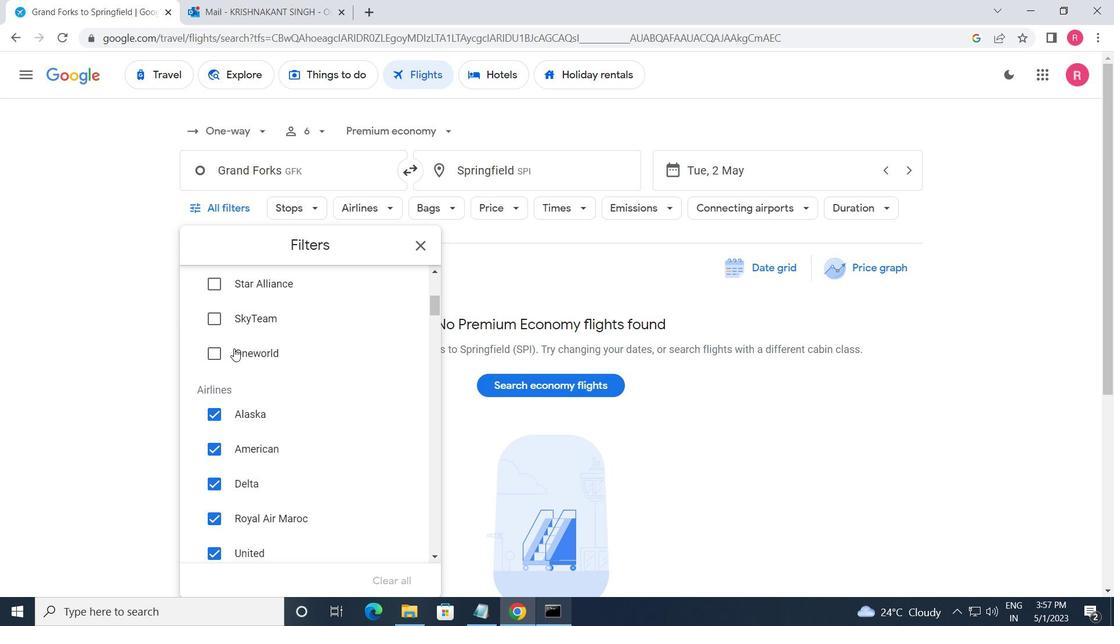 
Action: Mouse moved to (352, 379)
Screenshot: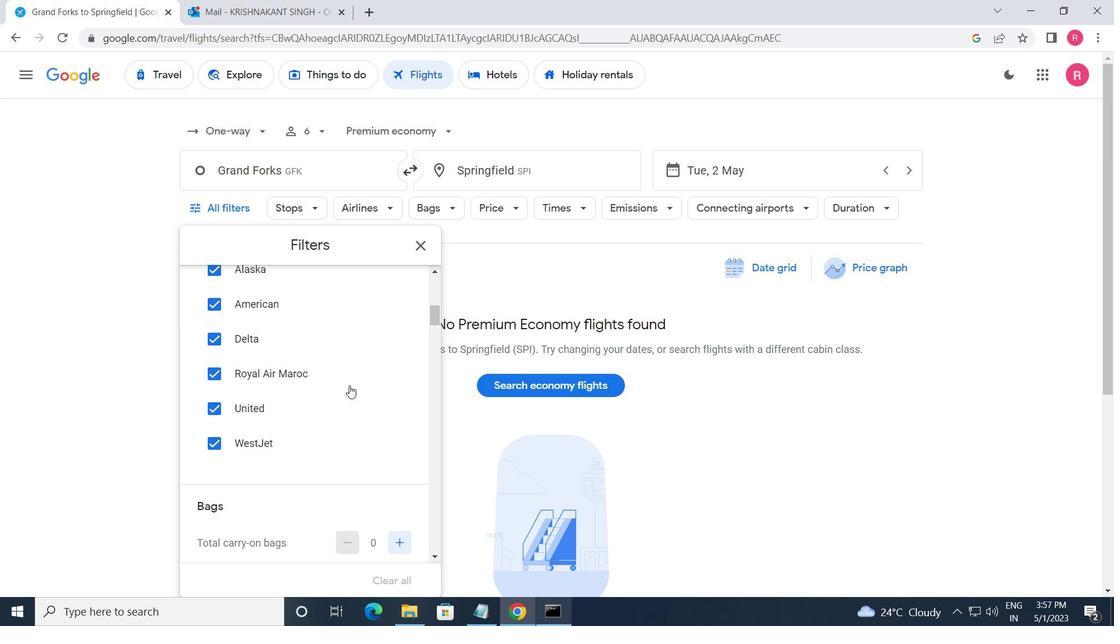 
Action: Mouse pressed left at (352, 379)
Screenshot: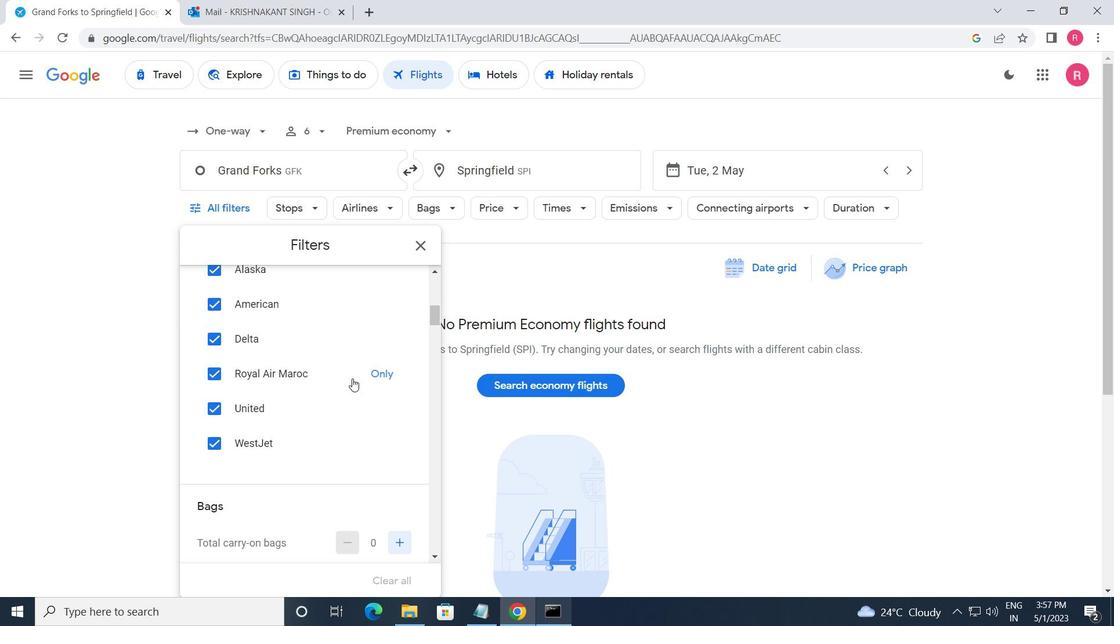 
Action: Mouse moved to (369, 377)
Screenshot: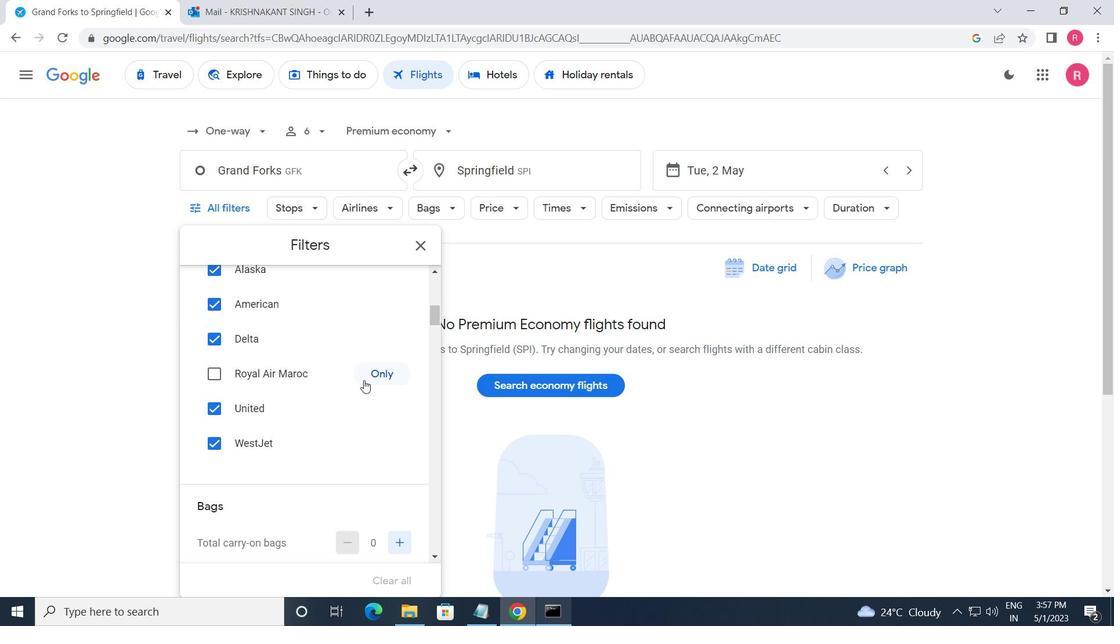 
Action: Mouse pressed left at (369, 377)
Screenshot: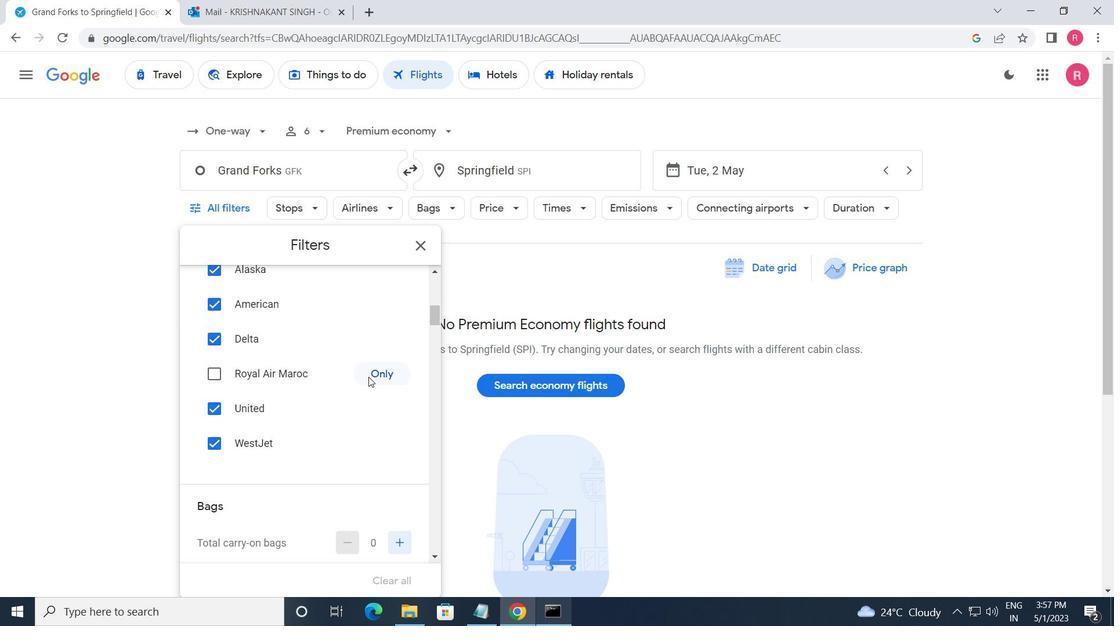 
Action: Mouse moved to (367, 387)
Screenshot: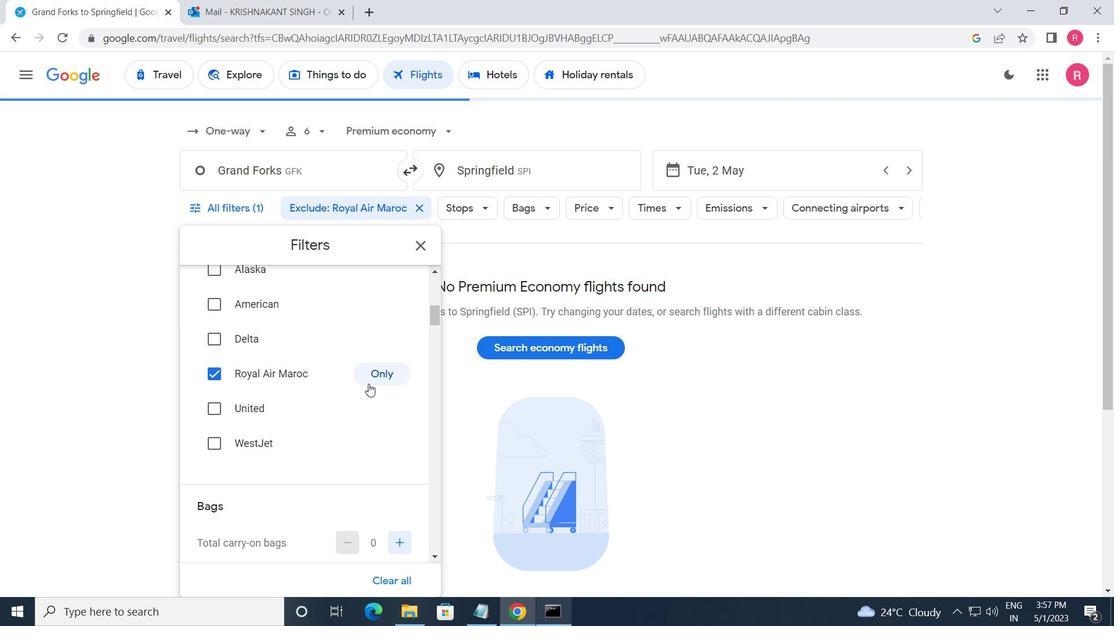 
Action: Mouse scrolled (367, 386) with delta (0, 0)
Screenshot: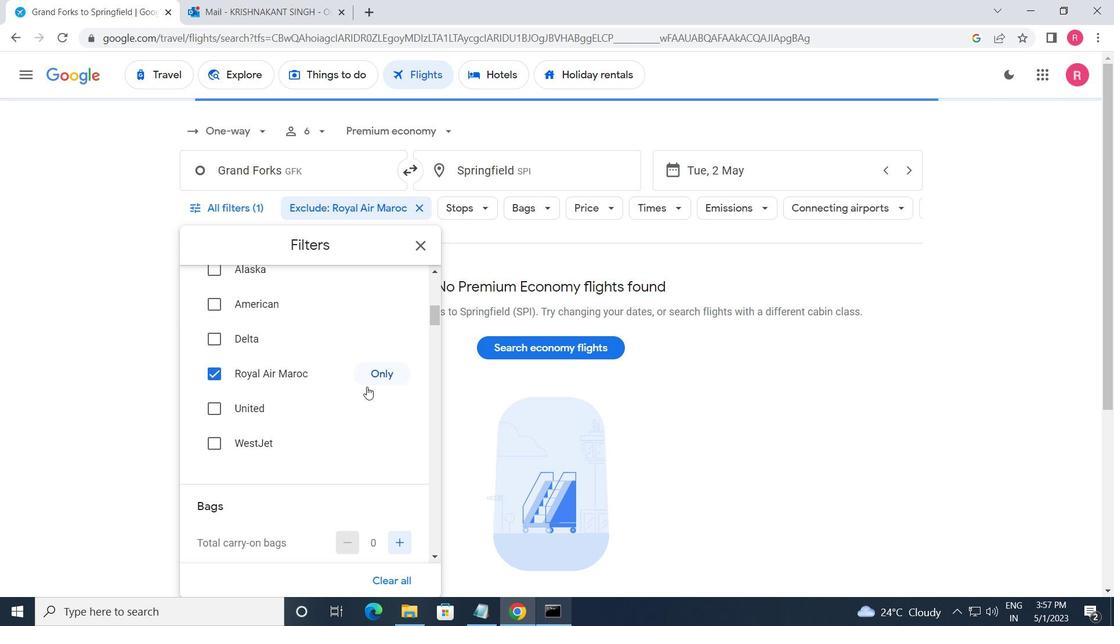 
Action: Mouse scrolled (367, 386) with delta (0, 0)
Screenshot: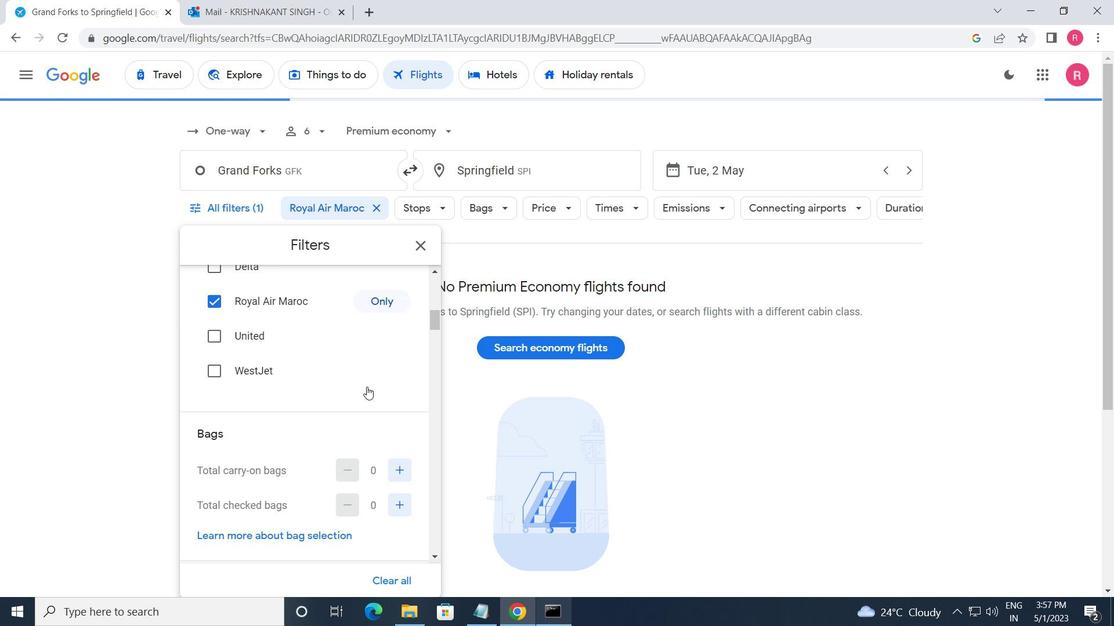 
Action: Mouse scrolled (367, 386) with delta (0, 0)
Screenshot: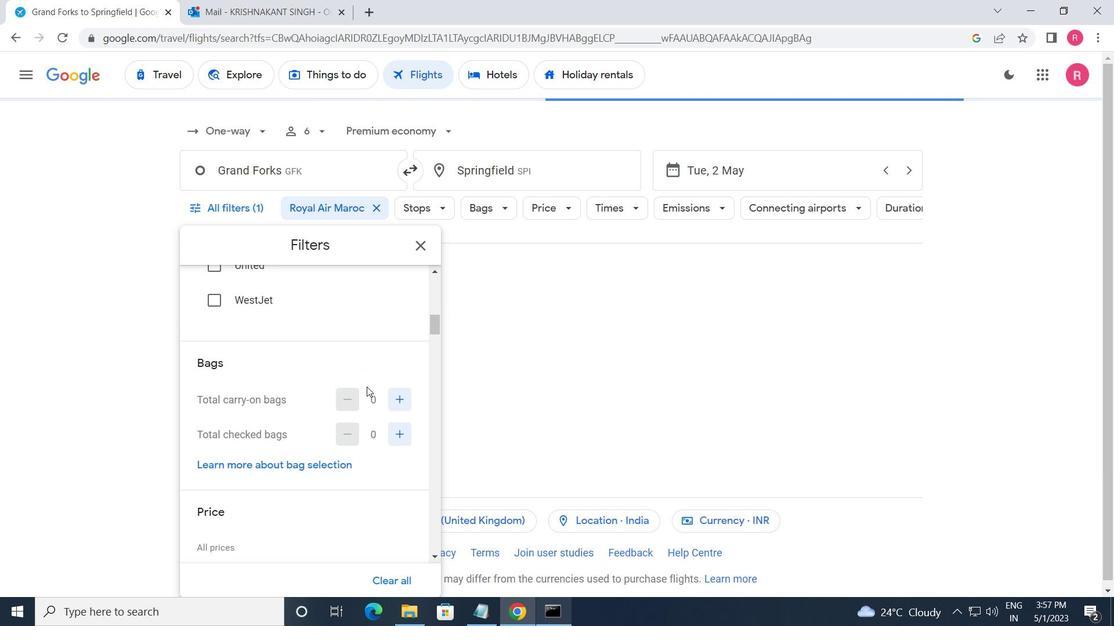 
Action: Mouse moved to (367, 387)
Screenshot: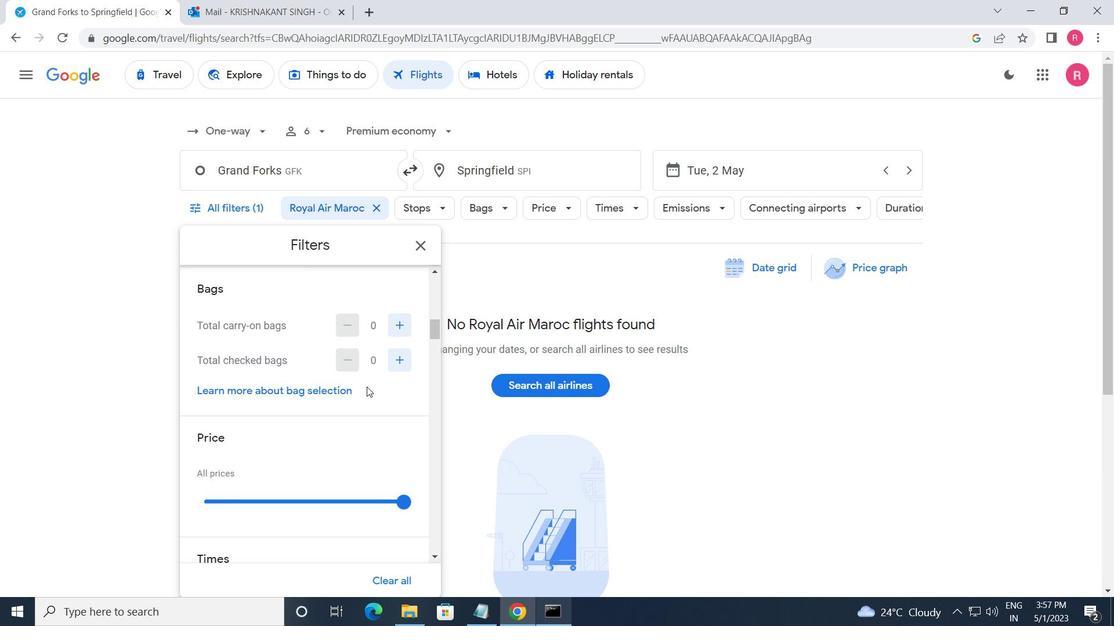 
Action: Mouse scrolled (367, 386) with delta (0, 0)
Screenshot: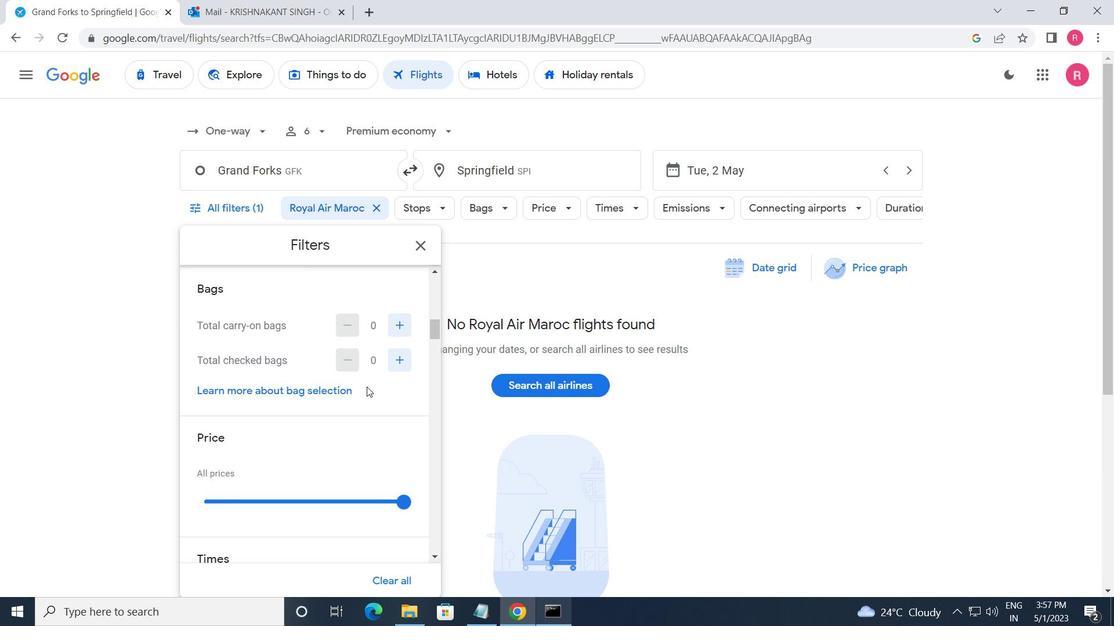 
Action: Mouse moved to (345, 382)
Screenshot: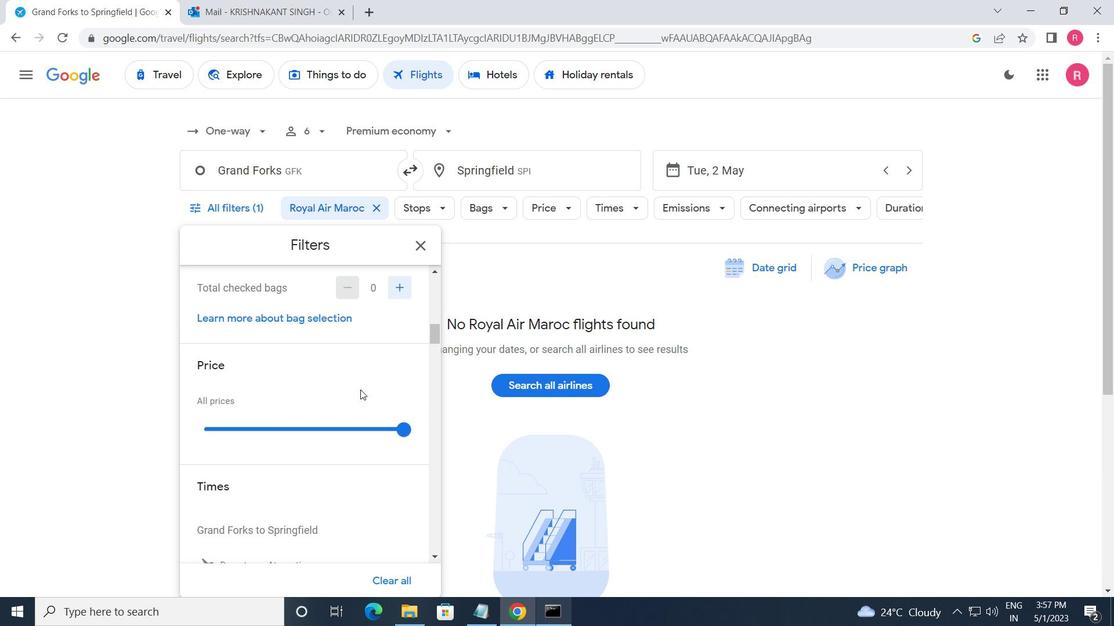 
Action: Mouse scrolled (345, 383) with delta (0, 0)
Screenshot: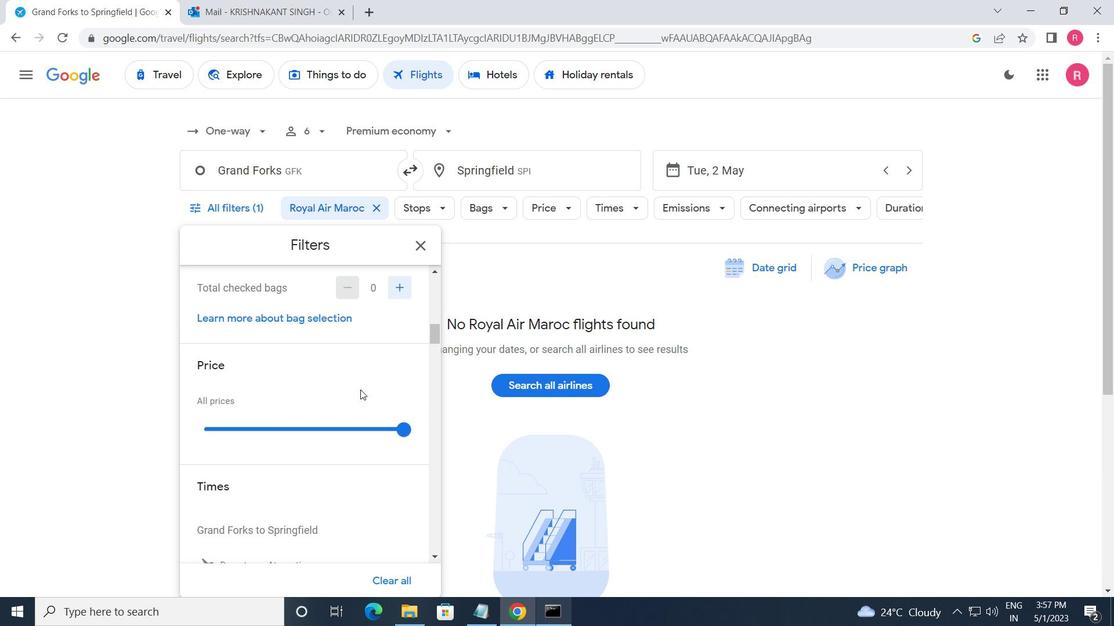 
Action: Mouse moved to (388, 330)
Screenshot: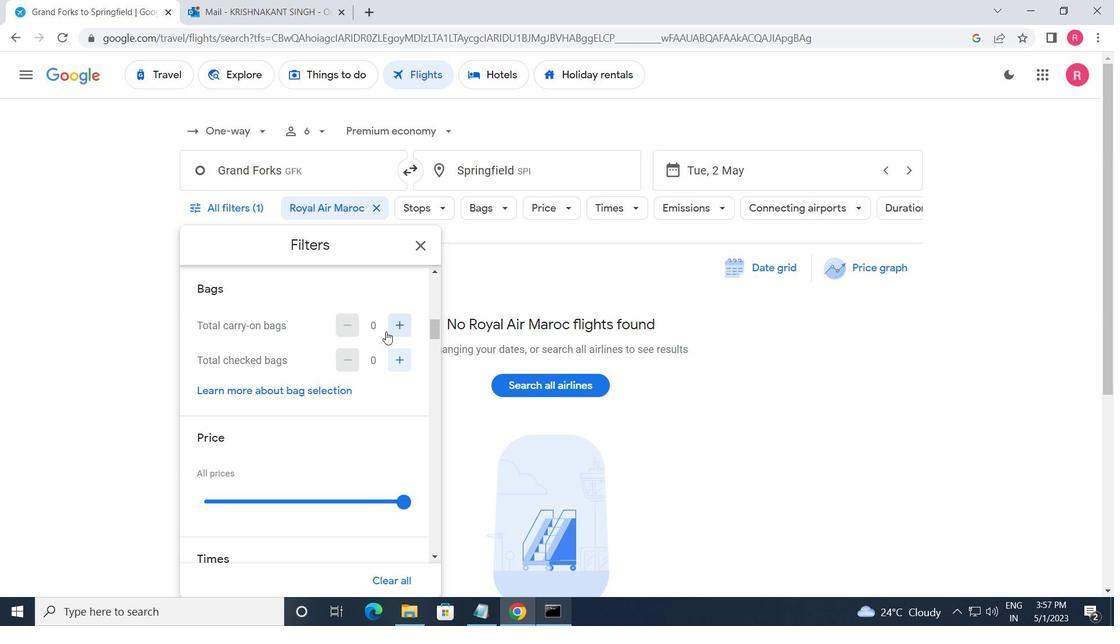 
Action: Mouse pressed left at (388, 330)
Screenshot: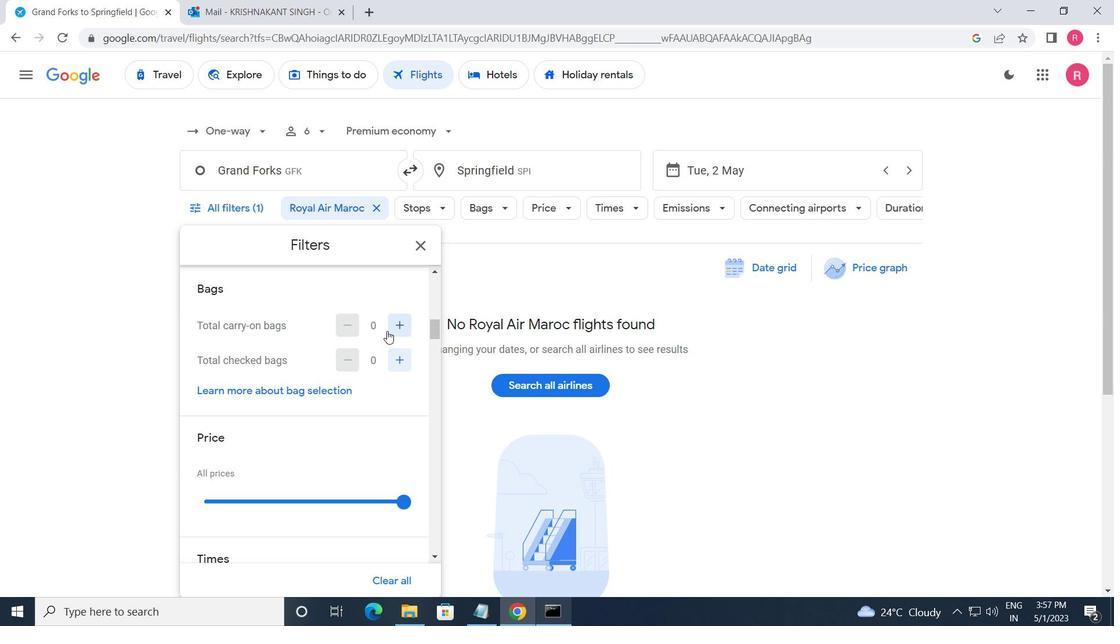 
Action: Mouse moved to (383, 369)
Screenshot: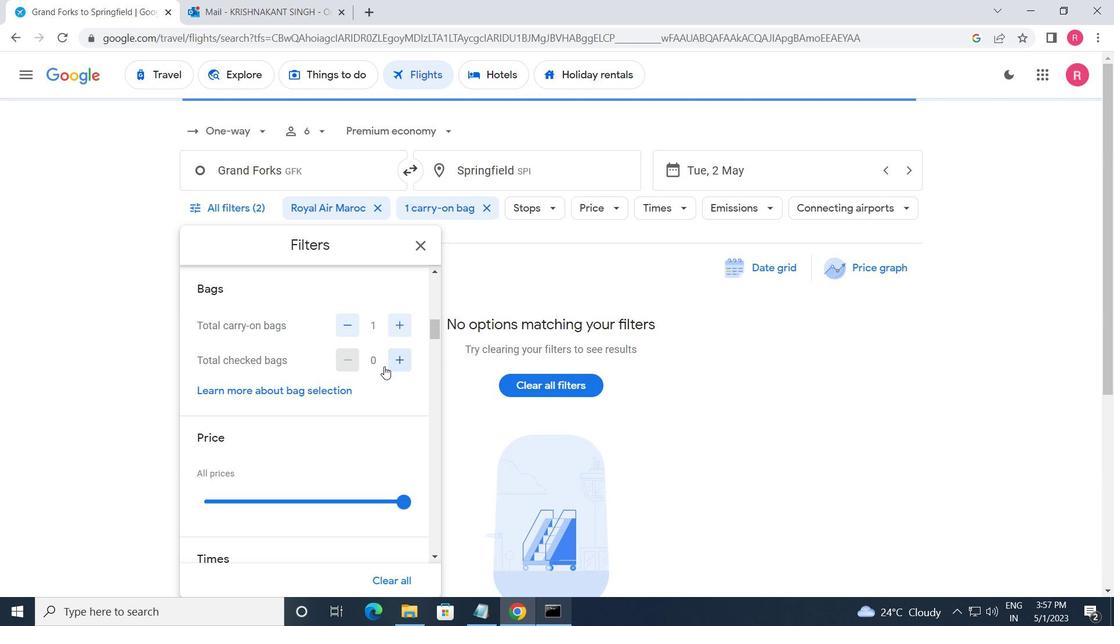 
Action: Mouse scrolled (383, 369) with delta (0, 0)
Screenshot: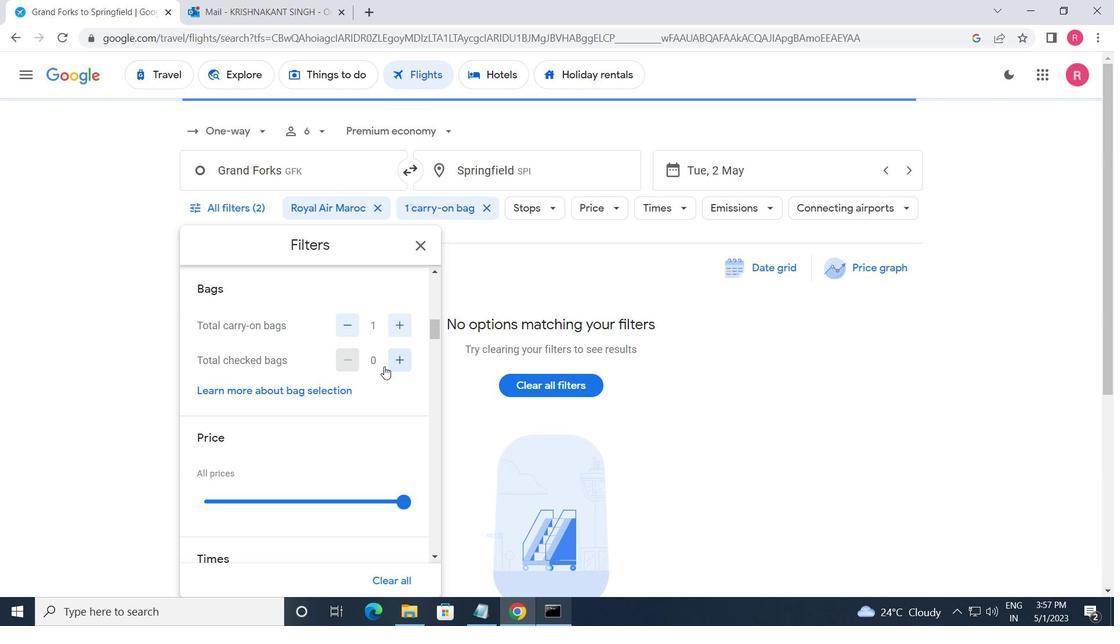 
Action: Mouse scrolled (383, 369) with delta (0, 0)
Screenshot: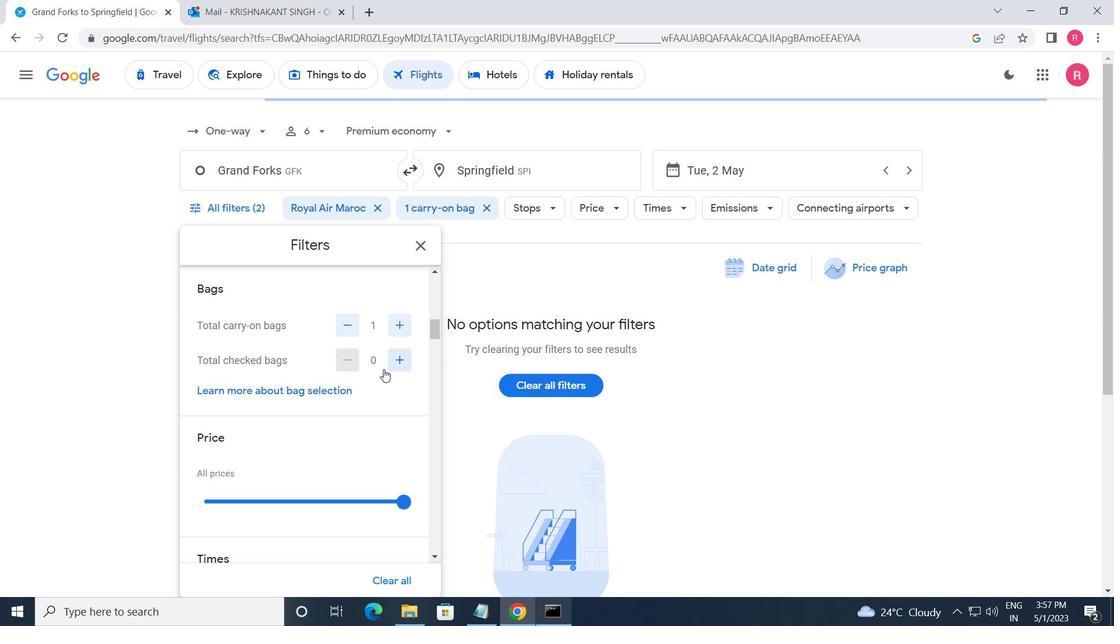 
Action: Mouse moved to (398, 358)
Screenshot: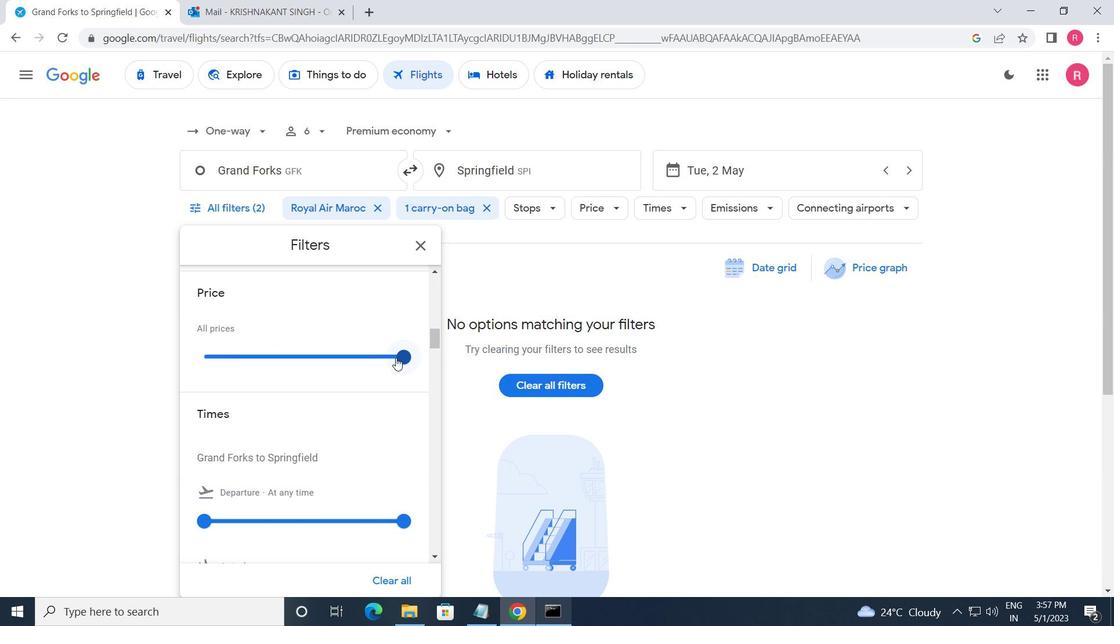 
Action: Mouse pressed left at (398, 358)
Screenshot: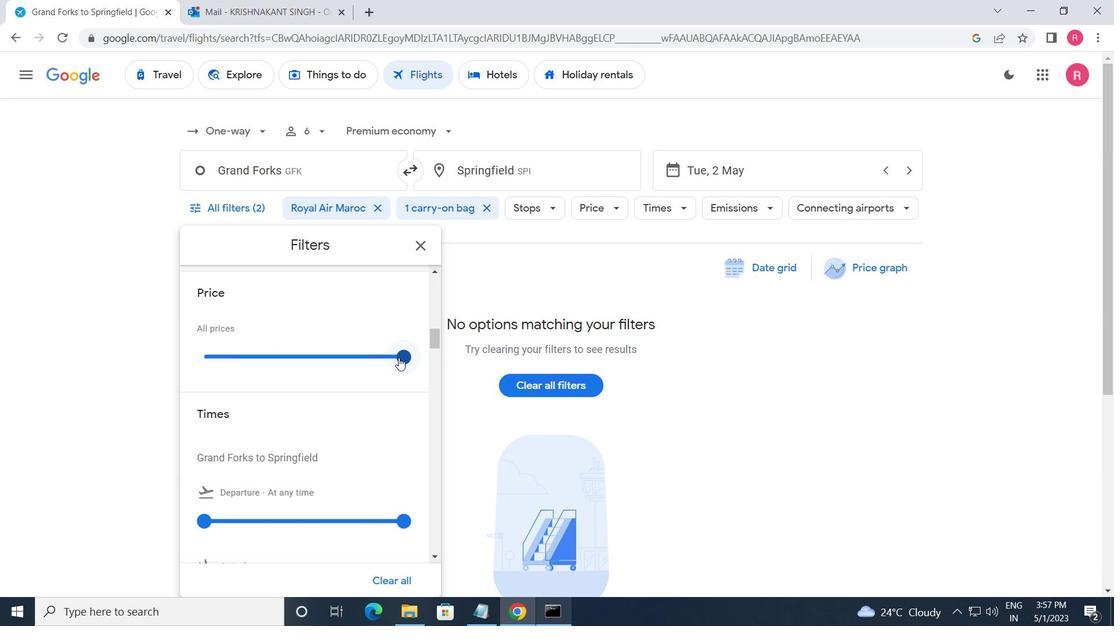 
Action: Mouse moved to (307, 421)
Screenshot: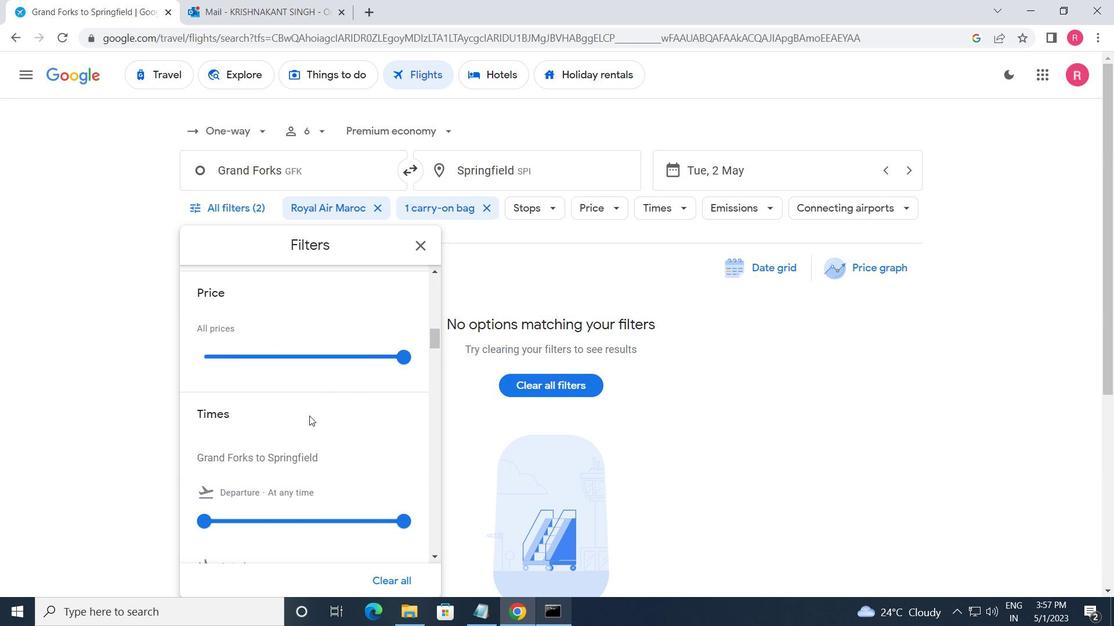 
Action: Mouse scrolled (307, 421) with delta (0, 0)
Screenshot: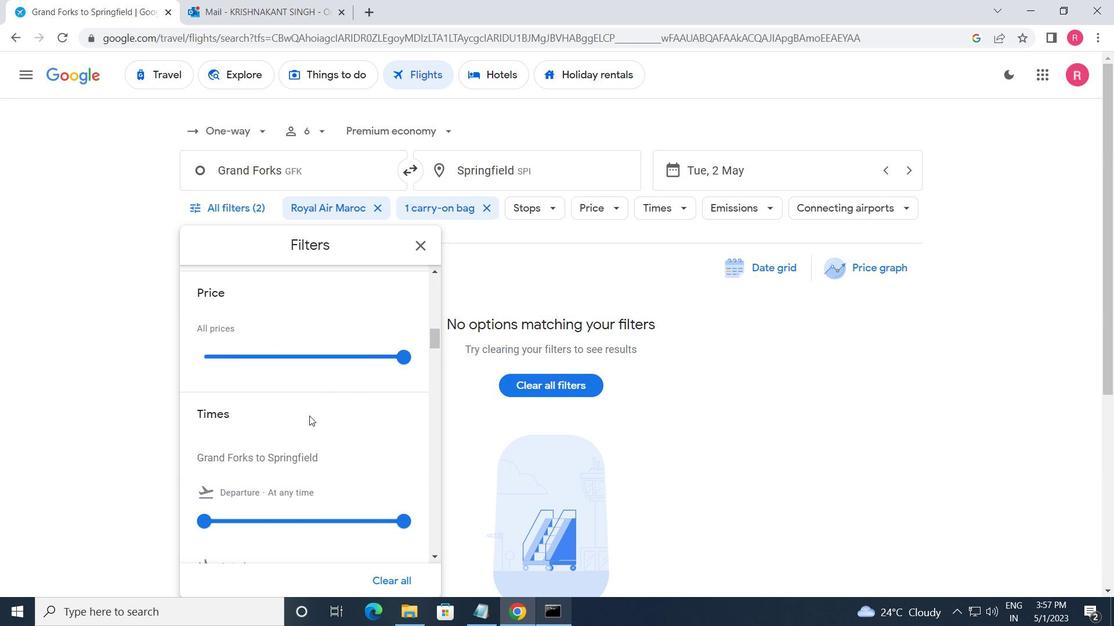 
Action: Mouse scrolled (307, 421) with delta (0, 0)
Screenshot: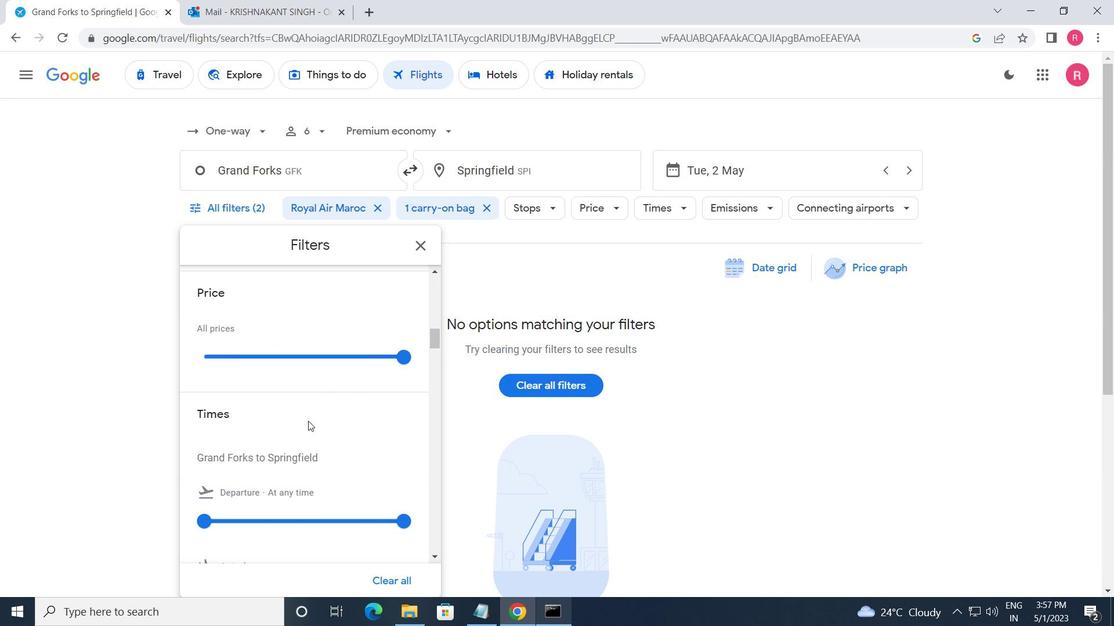 
Action: Mouse moved to (201, 378)
Screenshot: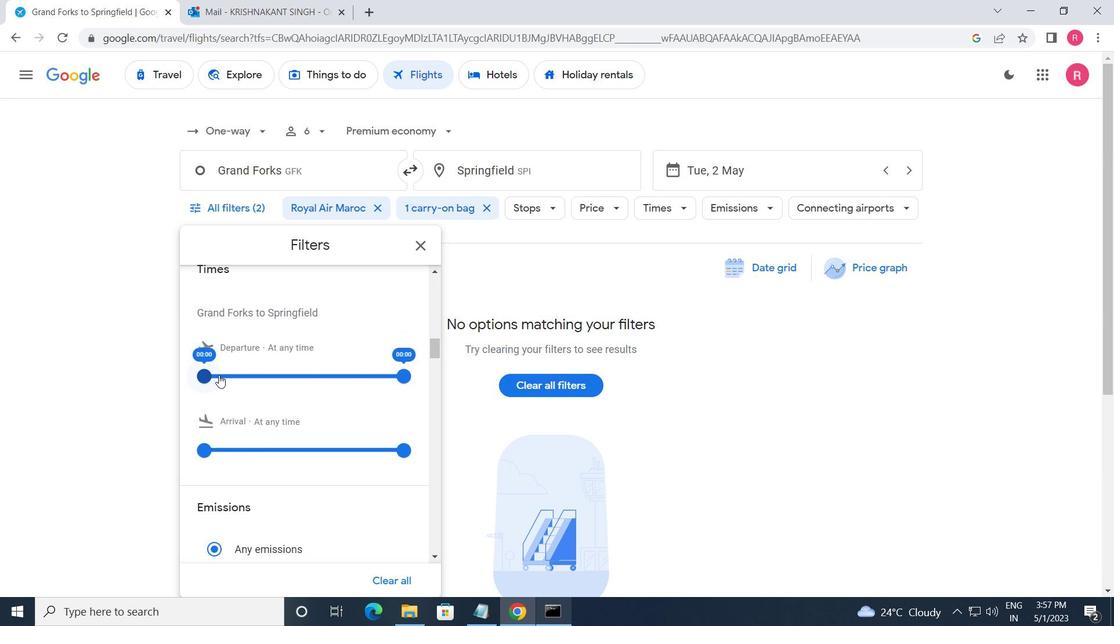 
Action: Mouse pressed left at (201, 378)
Screenshot: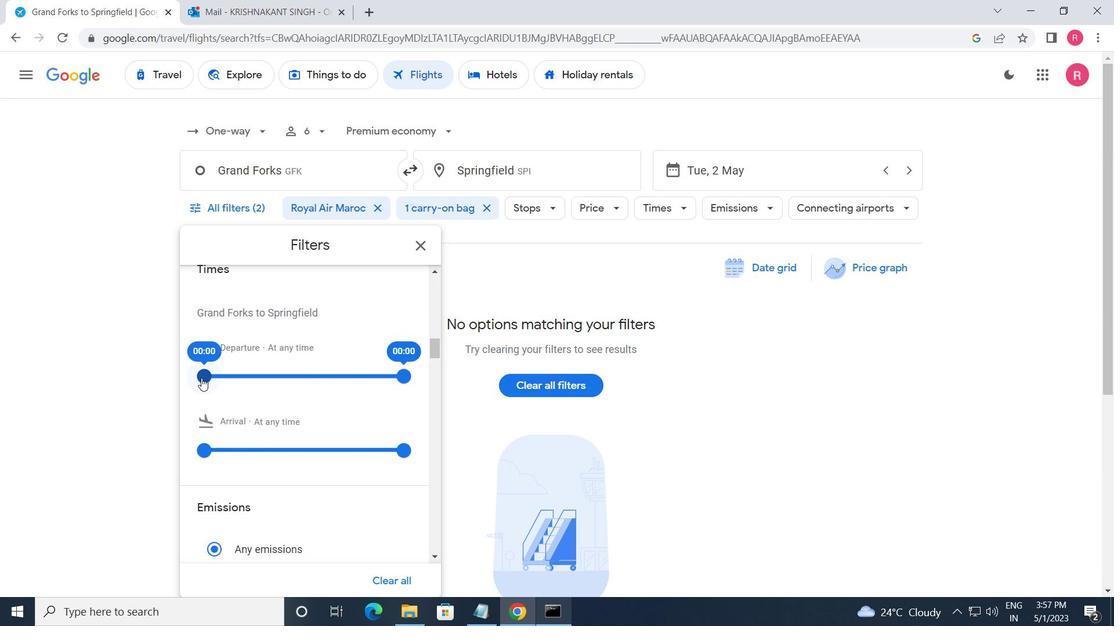 
Action: Mouse moved to (395, 378)
Screenshot: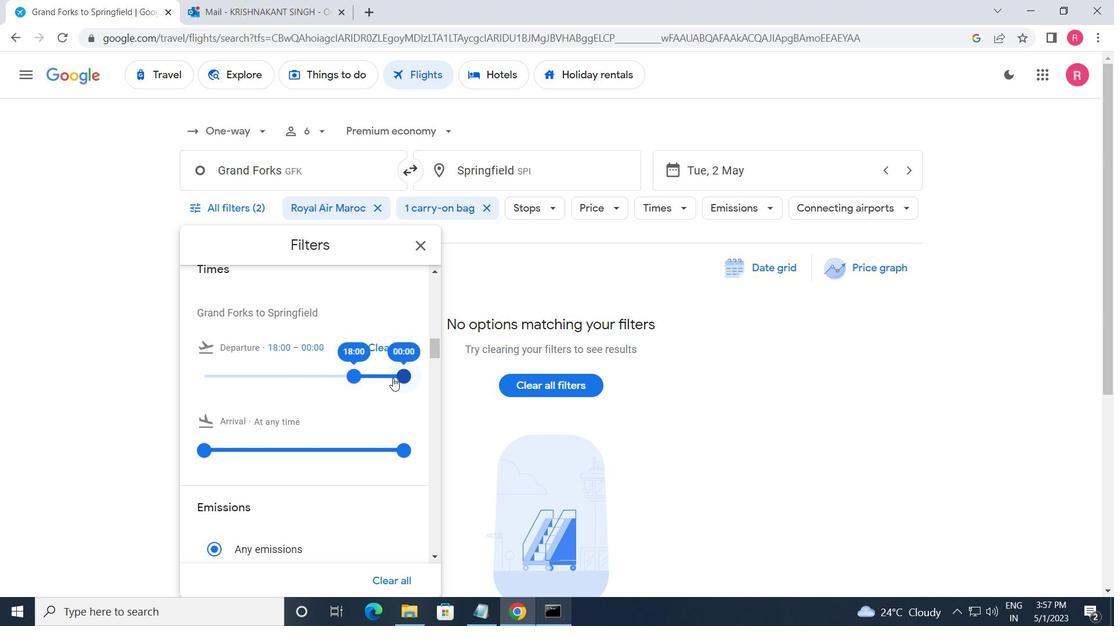 
Action: Mouse pressed left at (395, 378)
Screenshot: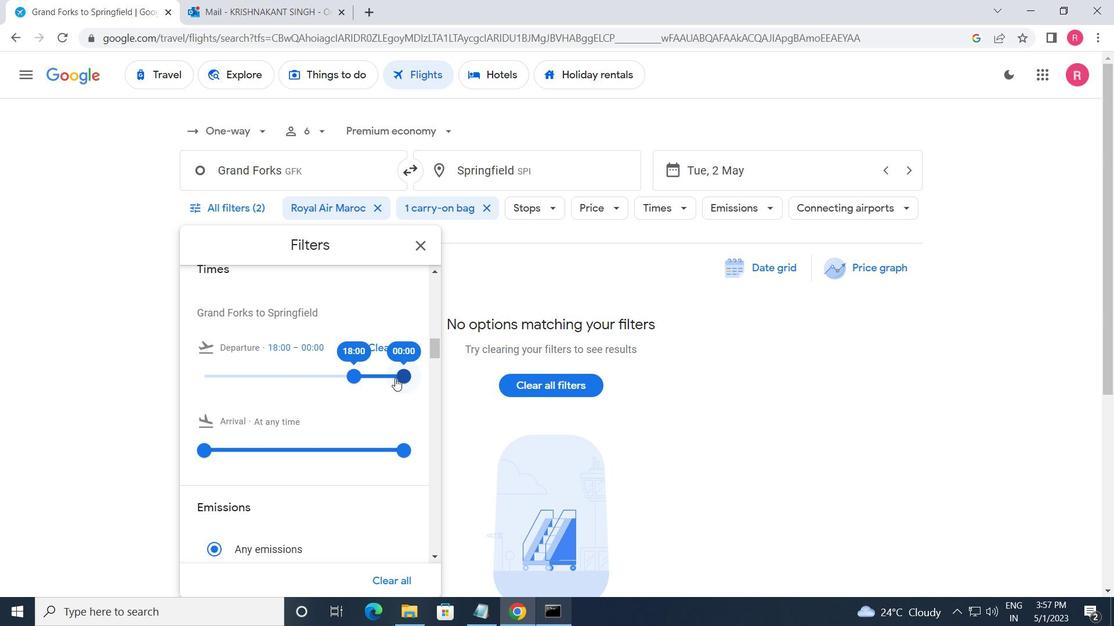 
Action: Mouse moved to (417, 249)
Screenshot: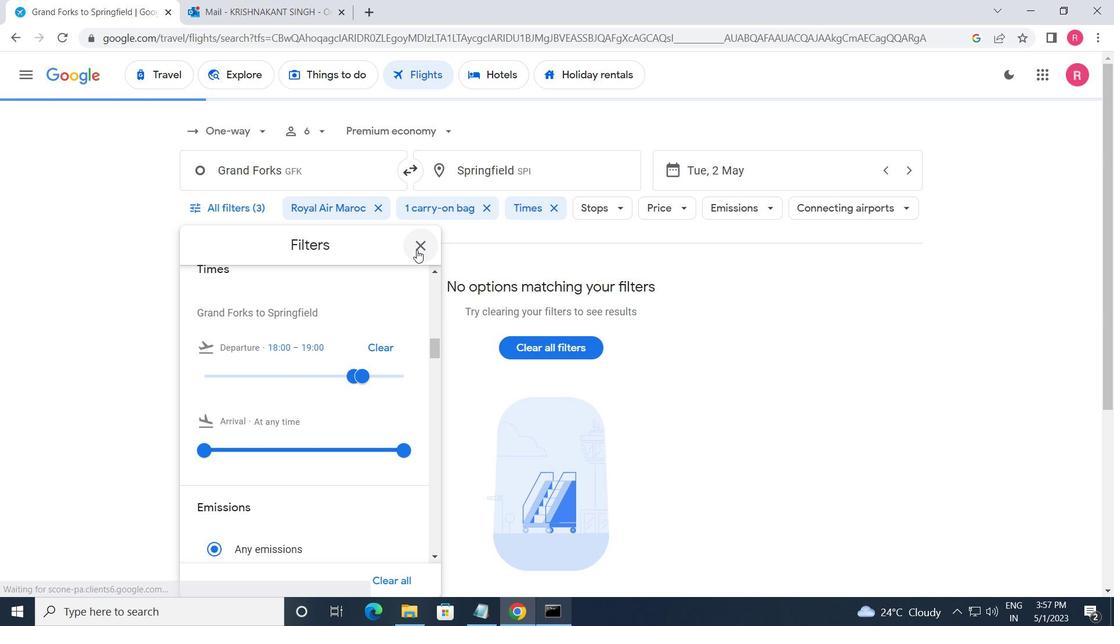 
Action: Mouse pressed left at (417, 249)
Screenshot: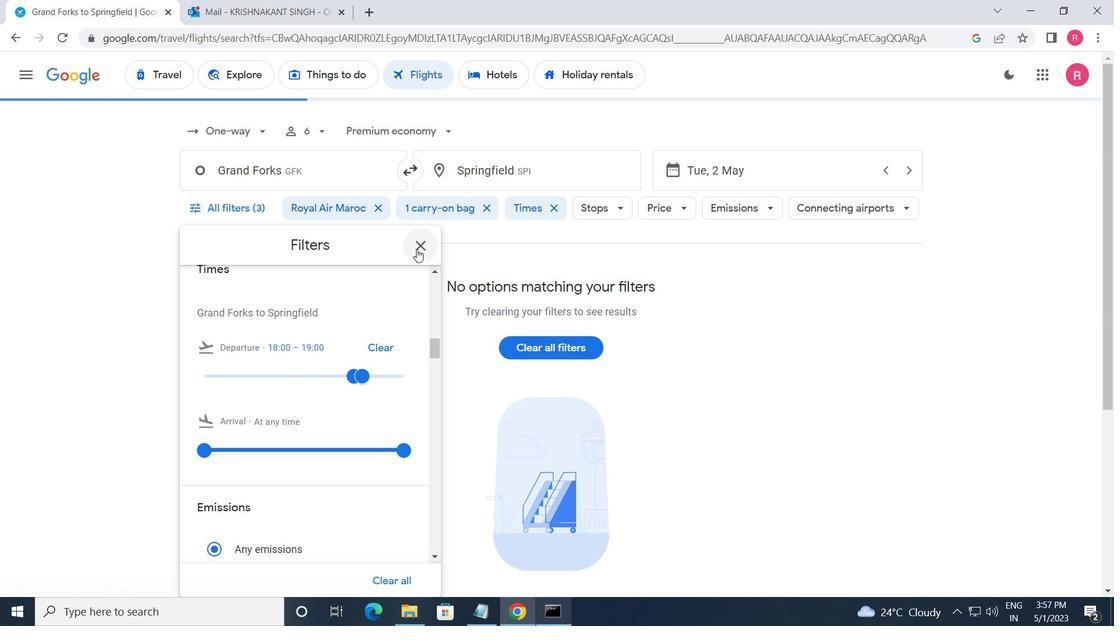 
